 Task: Look for space in Sioux Falls, United States from 2nd June, 2023 to 15th June, 2023 for 2 adults and 1 pet in price range Rs.10000 to Rs.15000. Place can be entire place with 1  bedroom having 1 bed and 1 bathroom. Property type can be house, flat, guest house, hotel. Booking option can be shelf check-in. Required host language is English.
Action: Mouse pressed left at (479, 97)
Screenshot: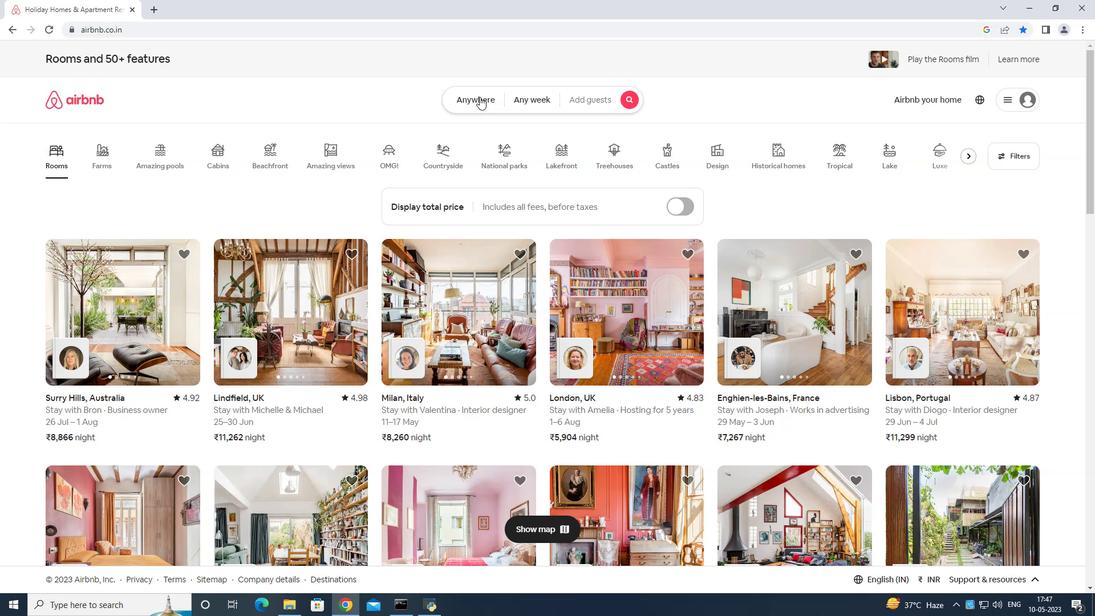 
Action: Mouse moved to (417, 143)
Screenshot: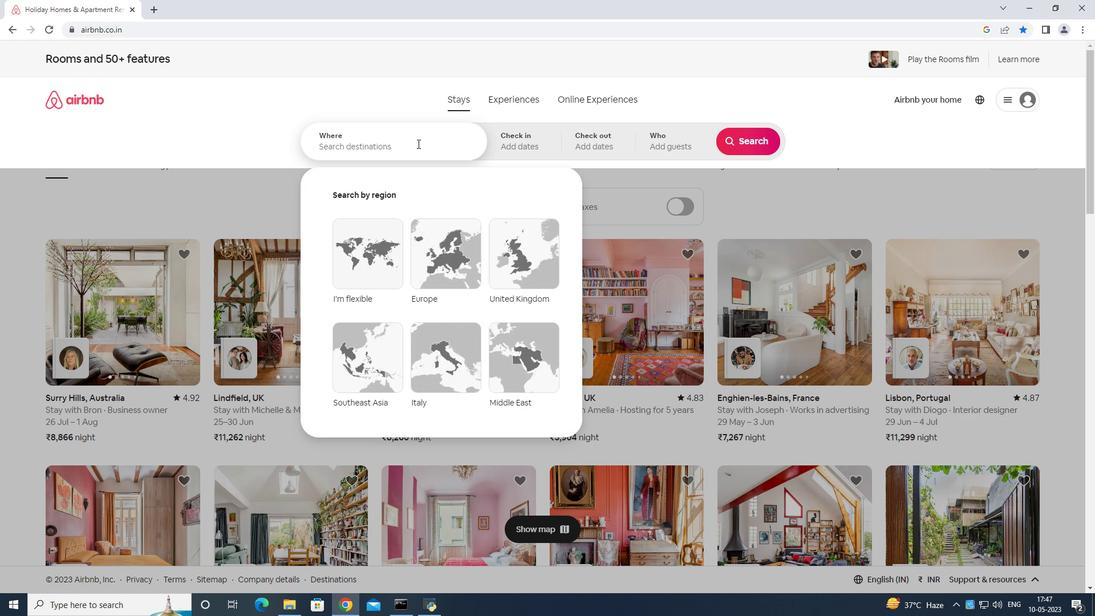 
Action: Mouse pressed left at (417, 143)
Screenshot: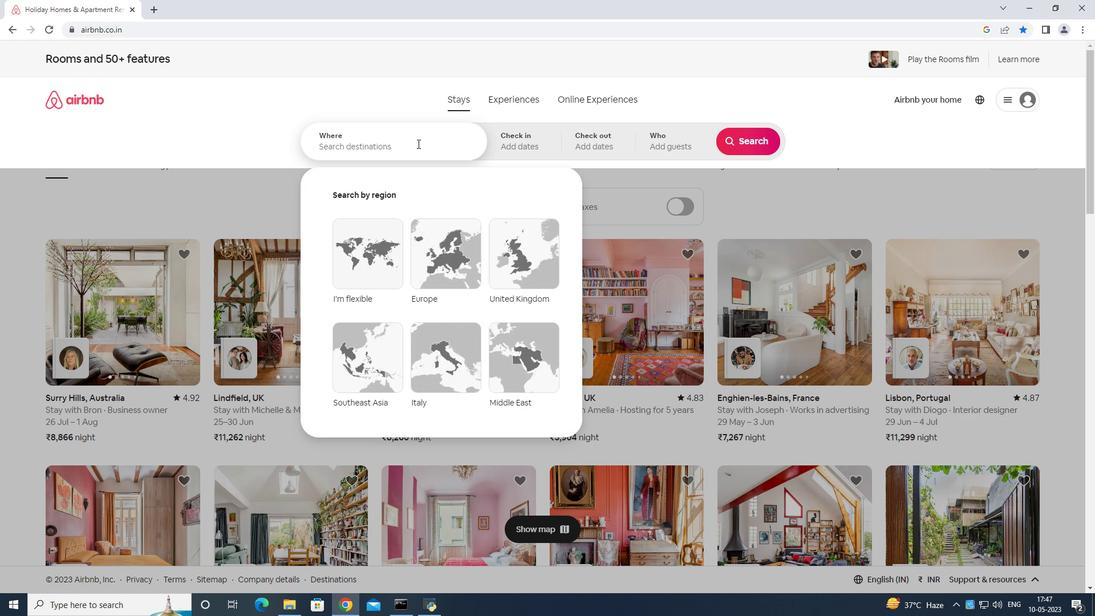
Action: Mouse moved to (420, 139)
Screenshot: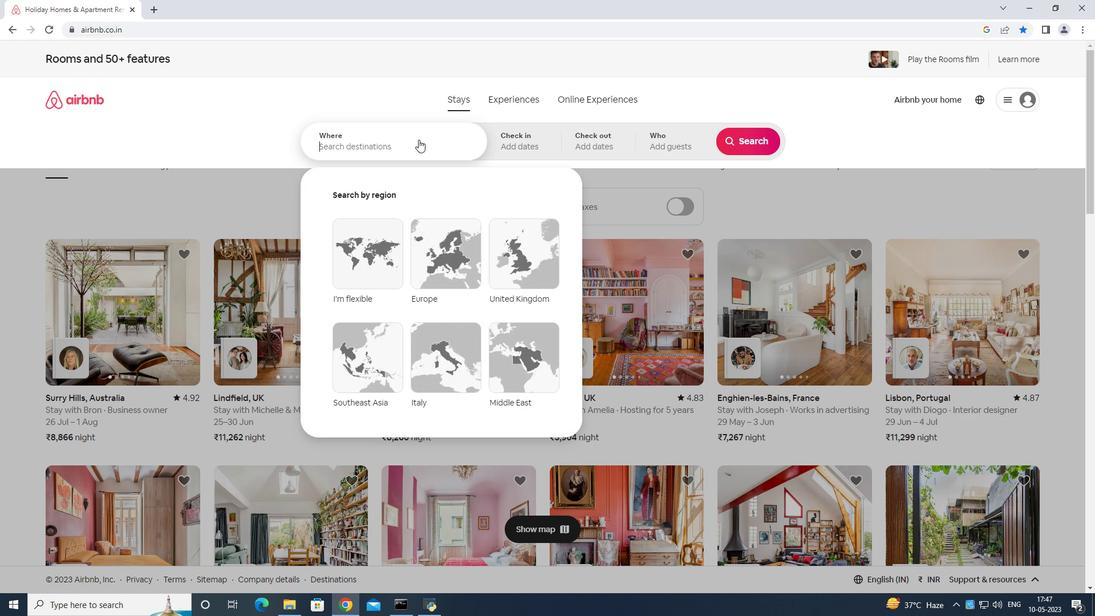 
Action: Key pressed <Key.shift>s<Key.backspace><Key.shift>Sioux<Key.space>falls<Key.space>unitrd<Key.space>states<Key.enter>
Screenshot: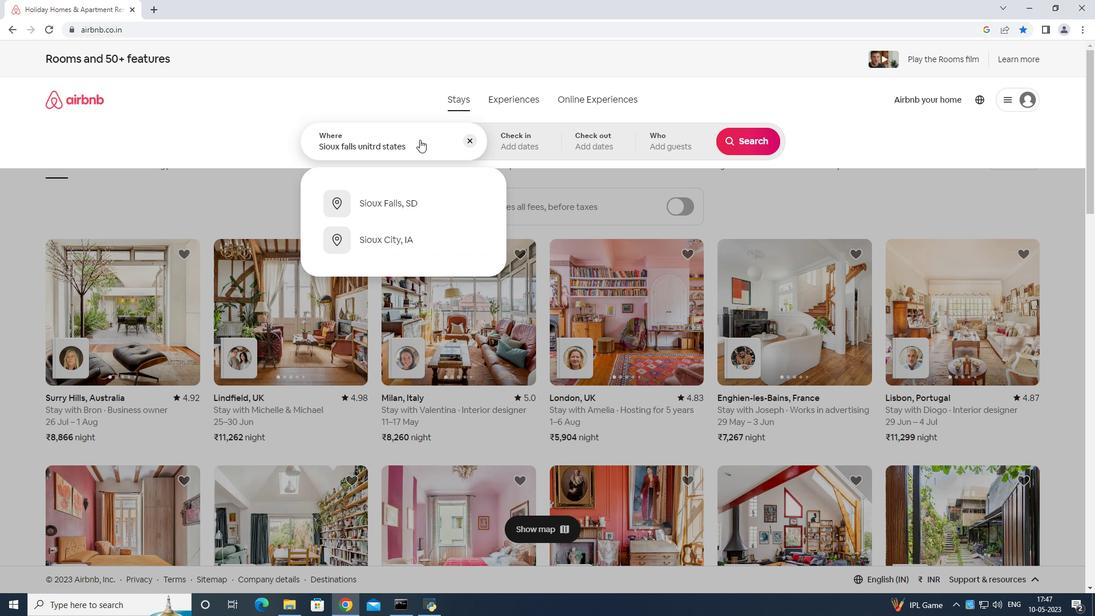 
Action: Mouse moved to (706, 281)
Screenshot: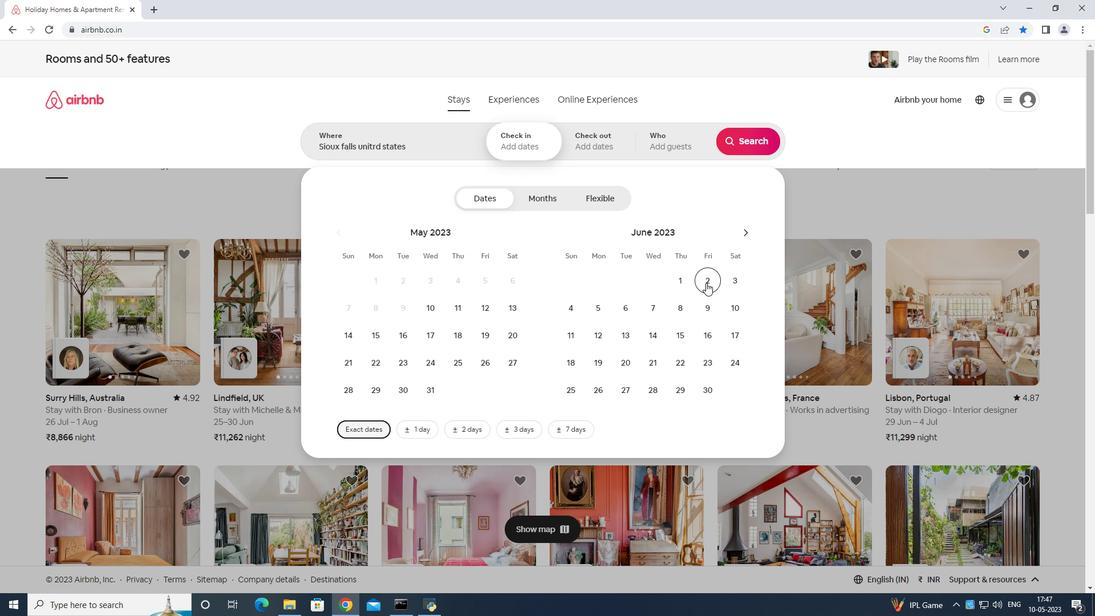 
Action: Mouse pressed left at (706, 281)
Screenshot: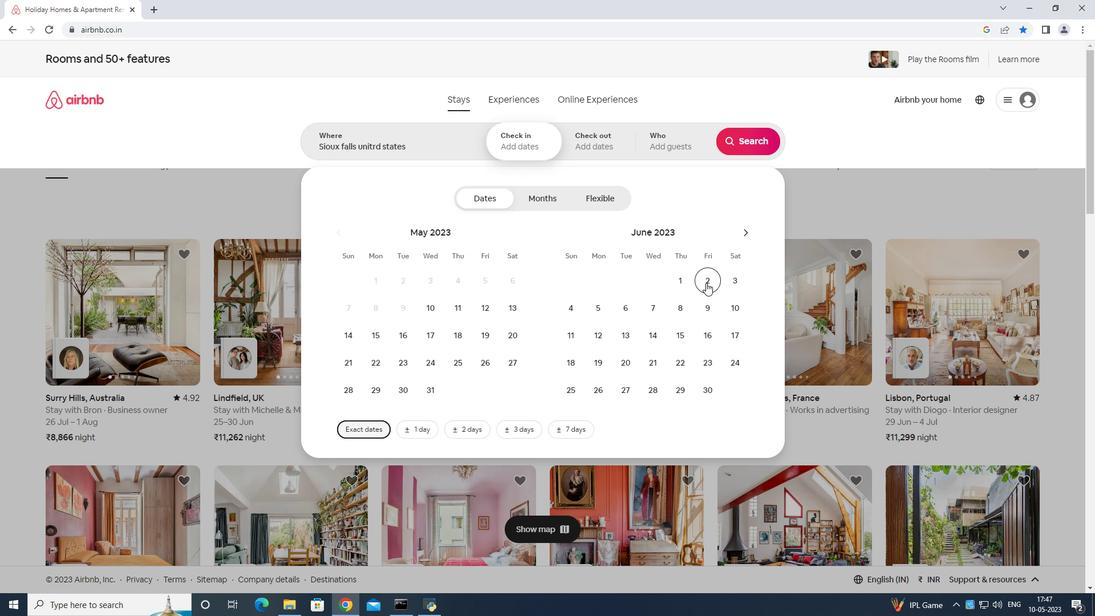 
Action: Mouse moved to (669, 328)
Screenshot: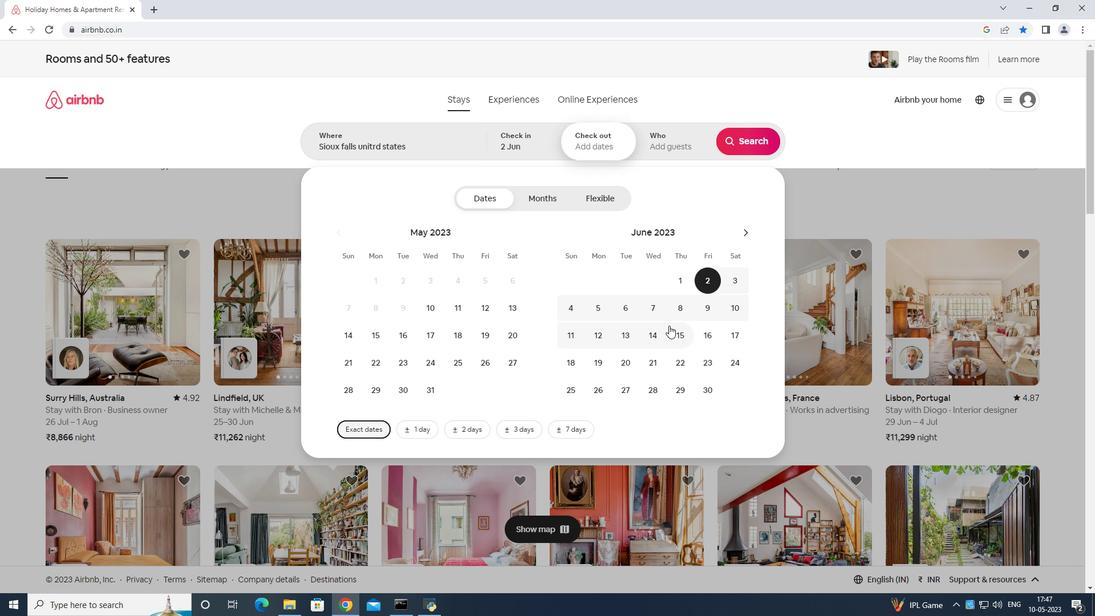 
Action: Mouse pressed left at (669, 328)
Screenshot: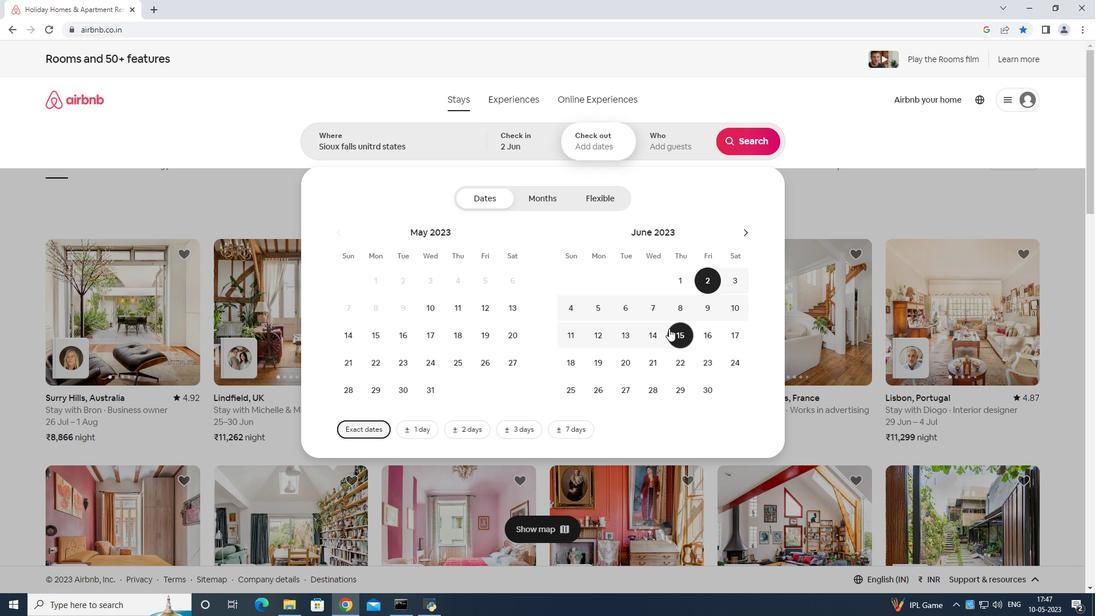 
Action: Mouse moved to (668, 139)
Screenshot: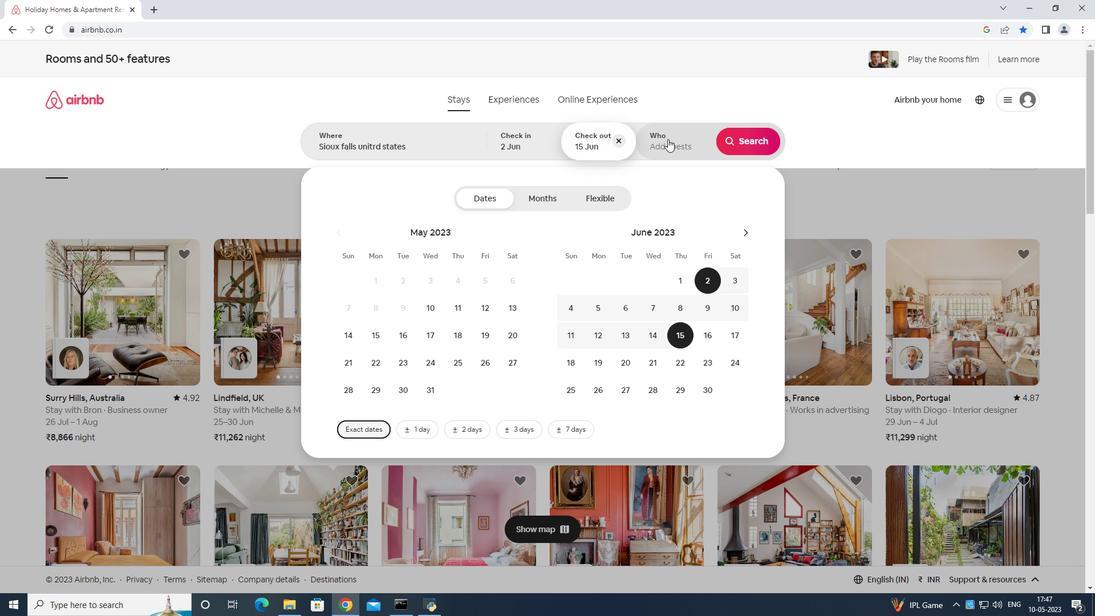
Action: Mouse pressed left at (668, 139)
Screenshot: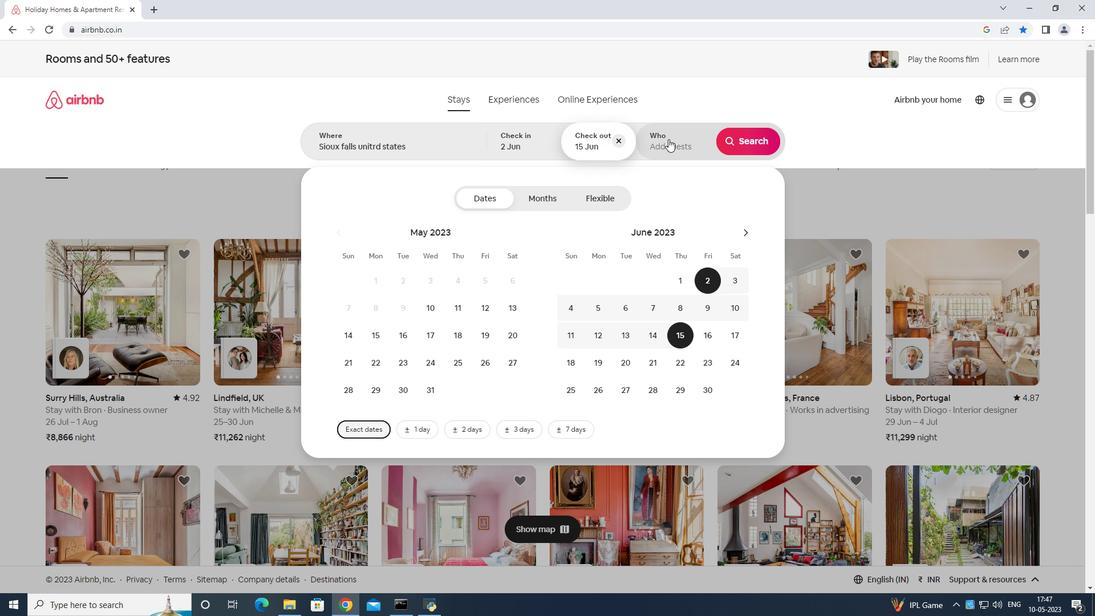 
Action: Mouse moved to (753, 202)
Screenshot: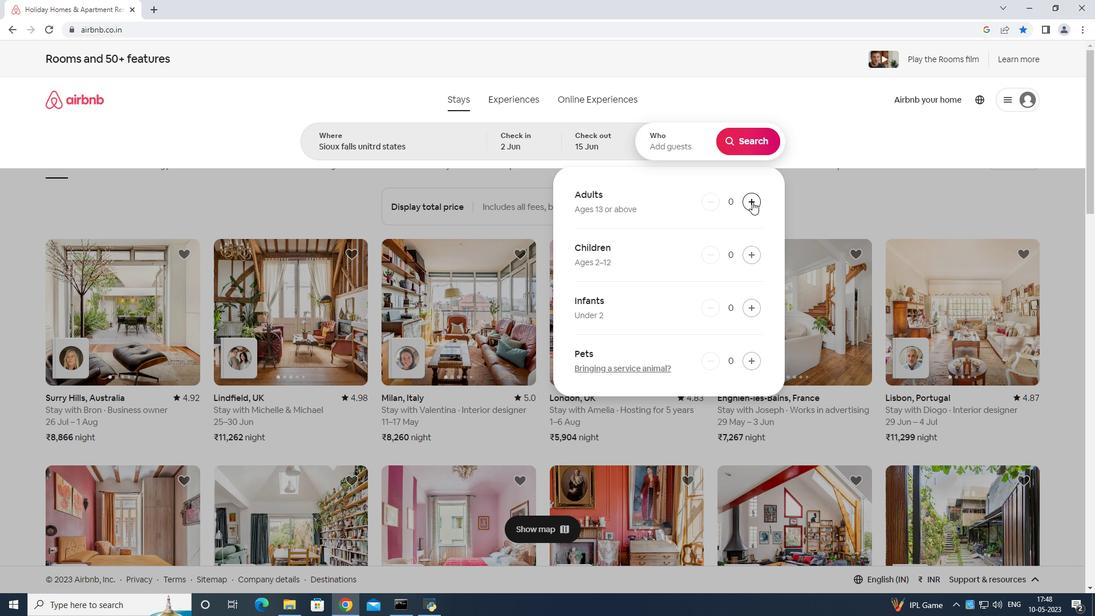 
Action: Mouse pressed left at (753, 202)
Screenshot: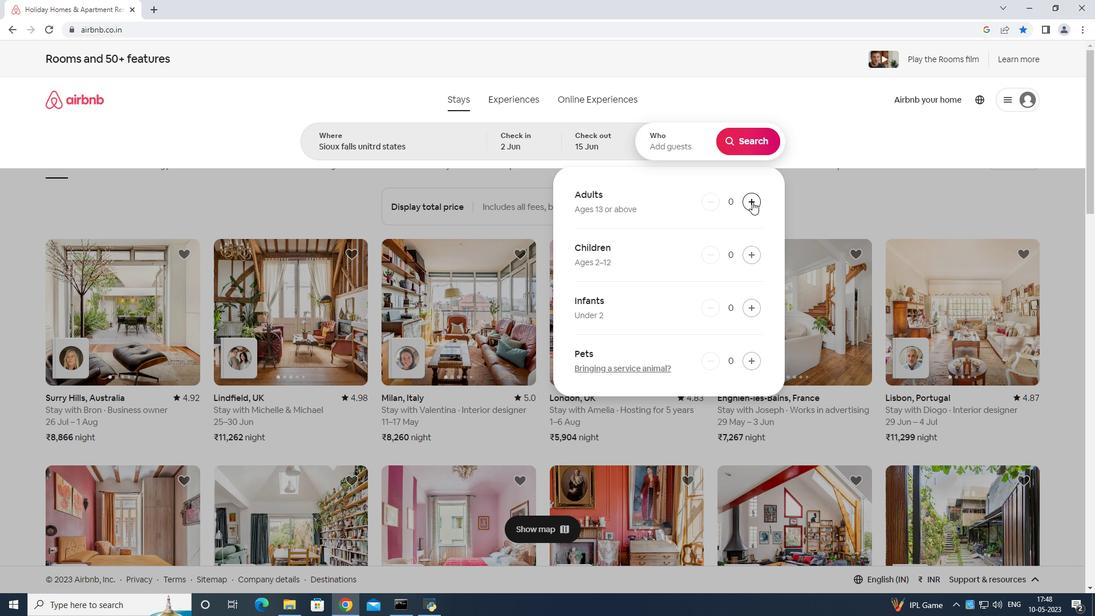 
Action: Mouse moved to (754, 201)
Screenshot: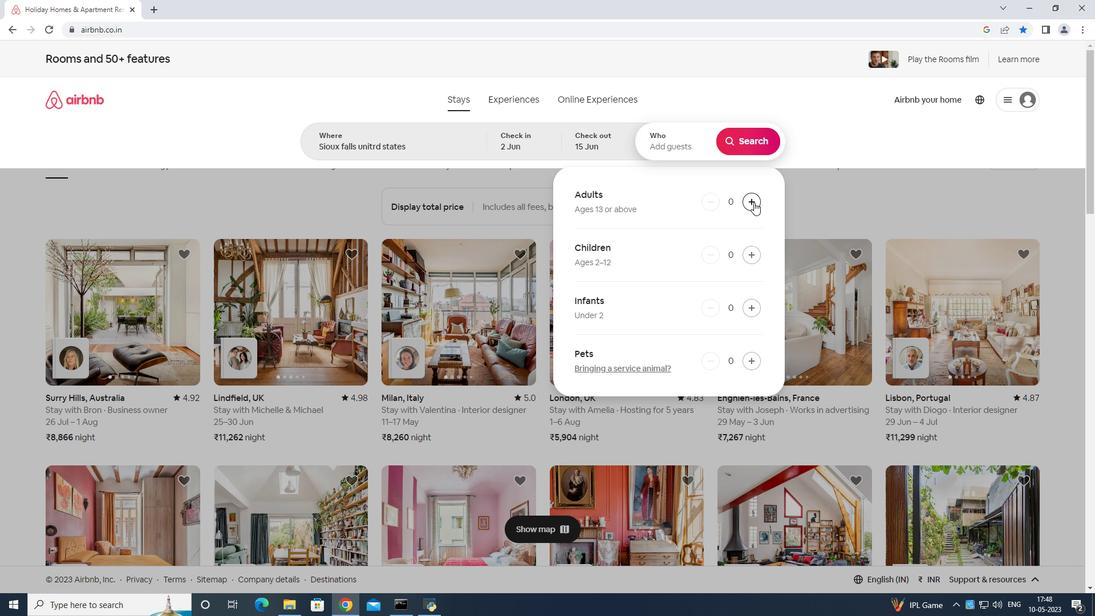 
Action: Mouse pressed left at (754, 201)
Screenshot: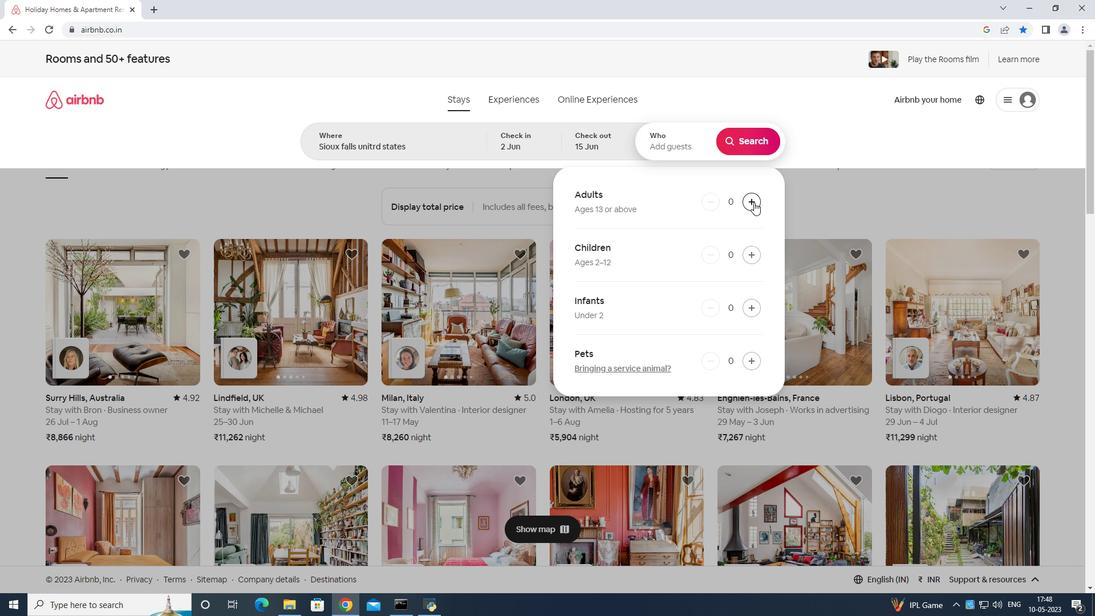 
Action: Mouse moved to (755, 251)
Screenshot: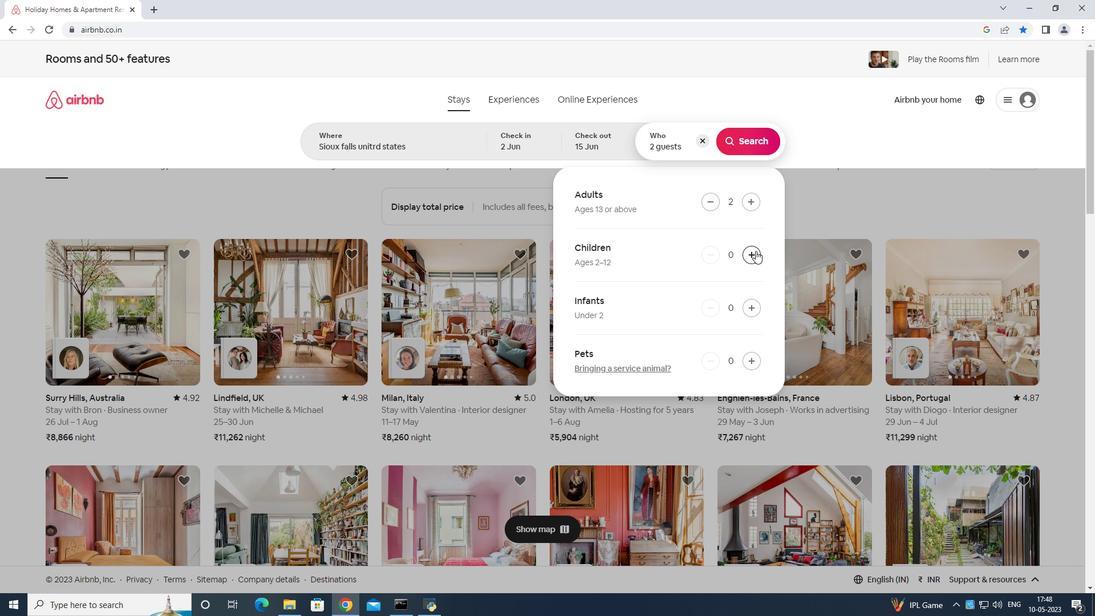 
Action: Mouse pressed left at (755, 251)
Screenshot: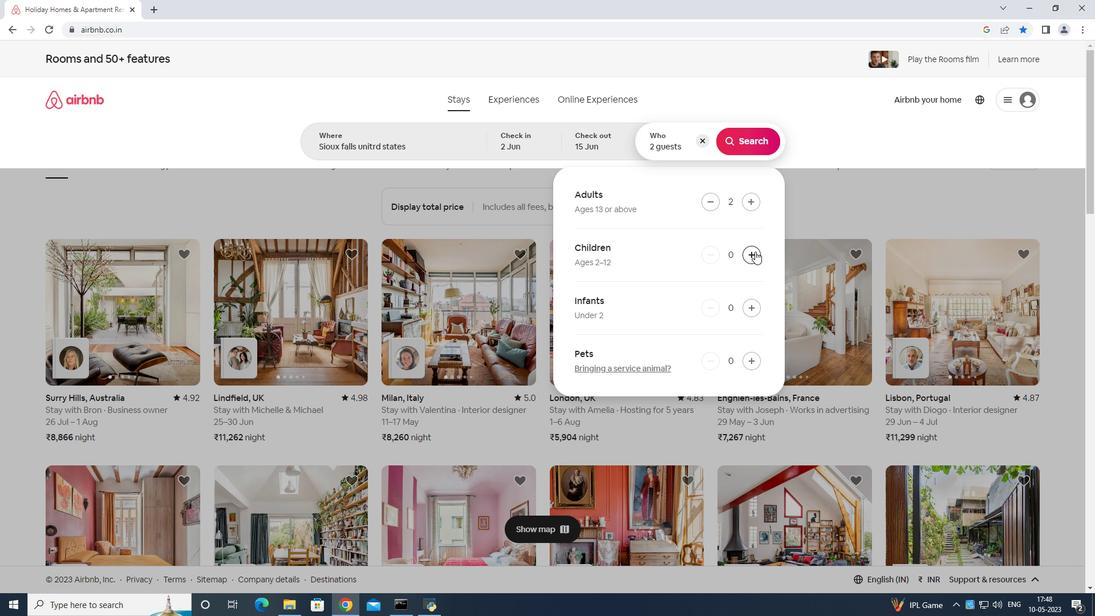 
Action: Mouse moved to (741, 137)
Screenshot: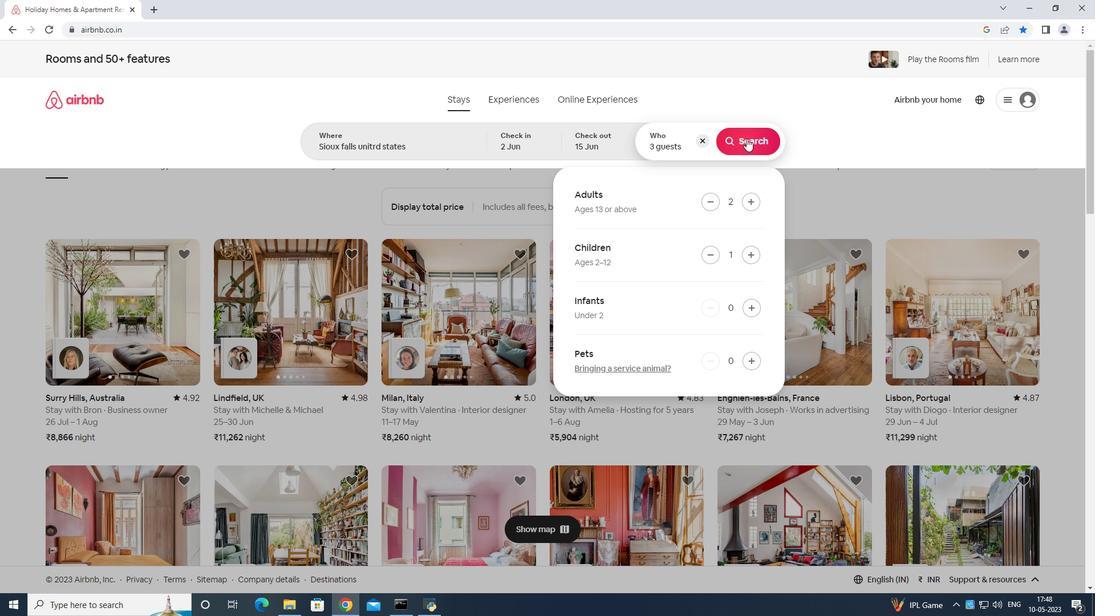 
Action: Mouse pressed left at (741, 137)
Screenshot: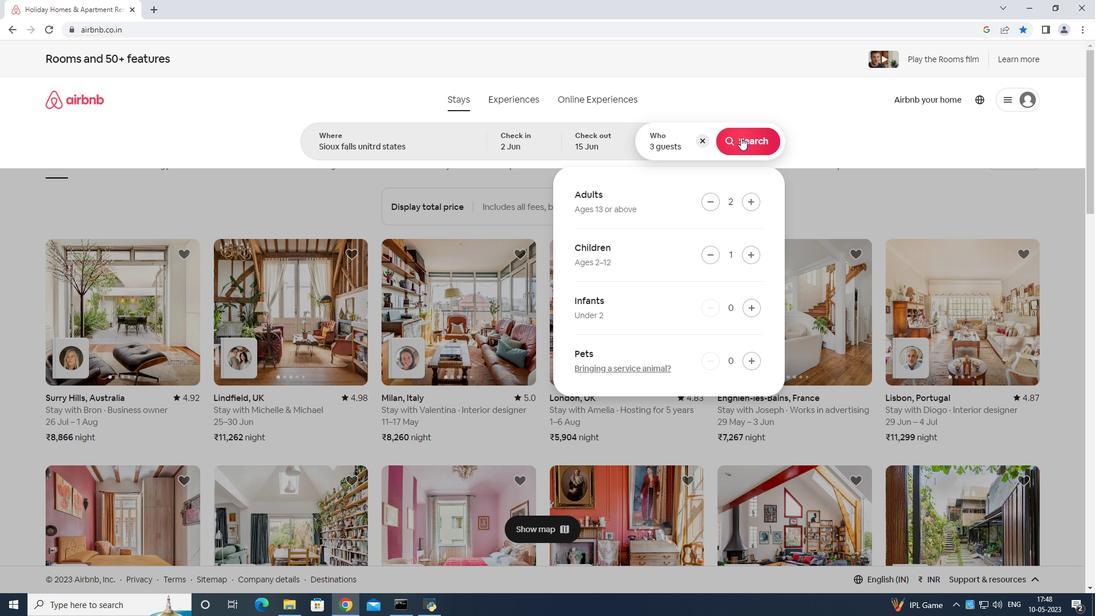 
Action: Mouse moved to (1055, 100)
Screenshot: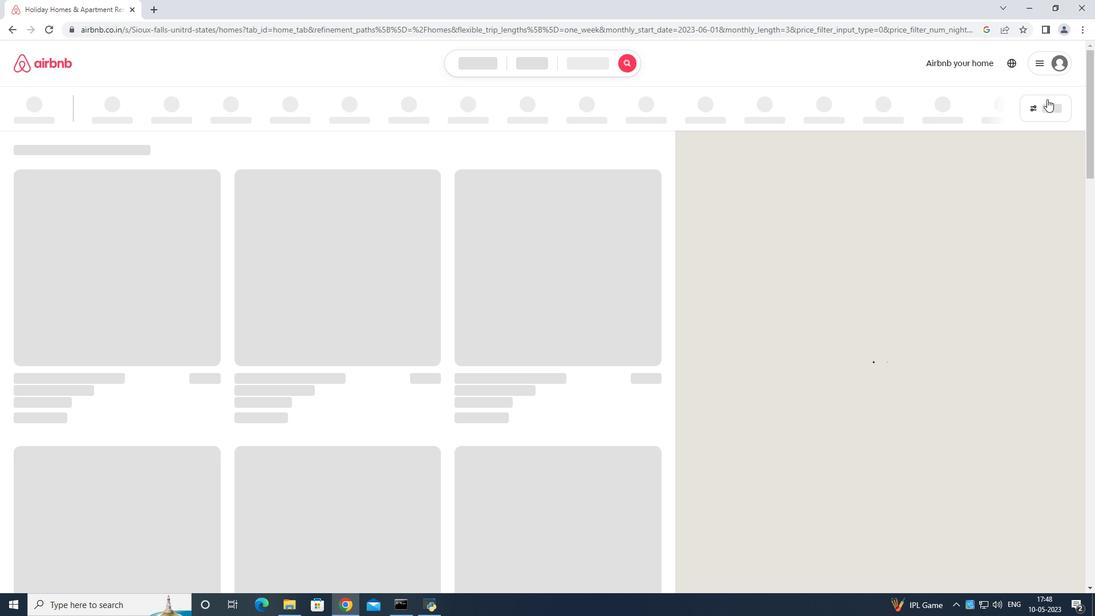 
Action: Mouse pressed left at (1055, 100)
Screenshot: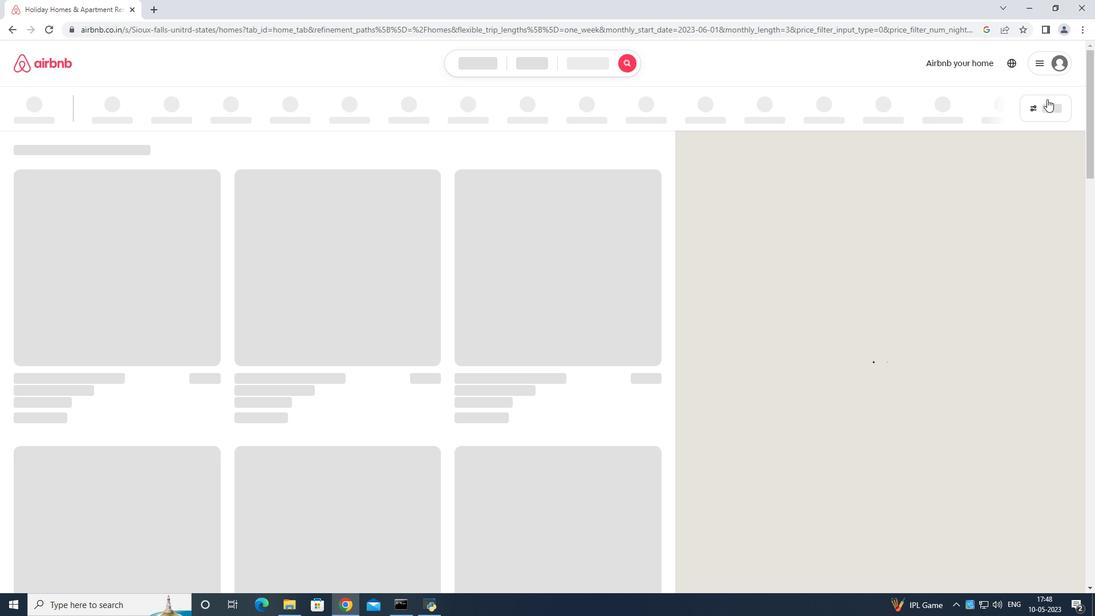 
Action: Mouse moved to (481, 379)
Screenshot: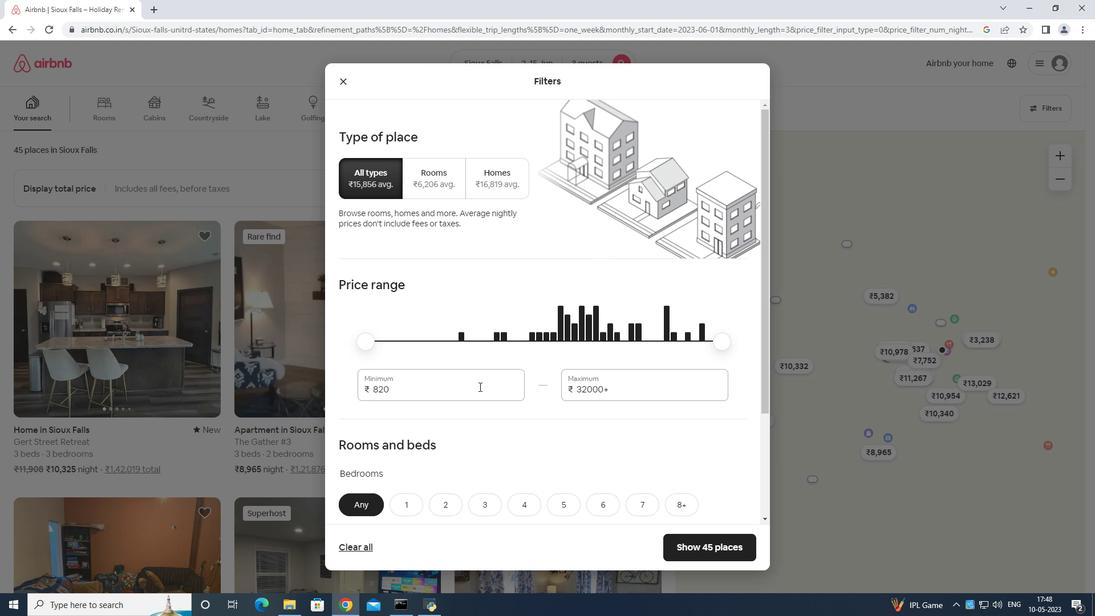 
Action: Mouse pressed left at (481, 379)
Screenshot: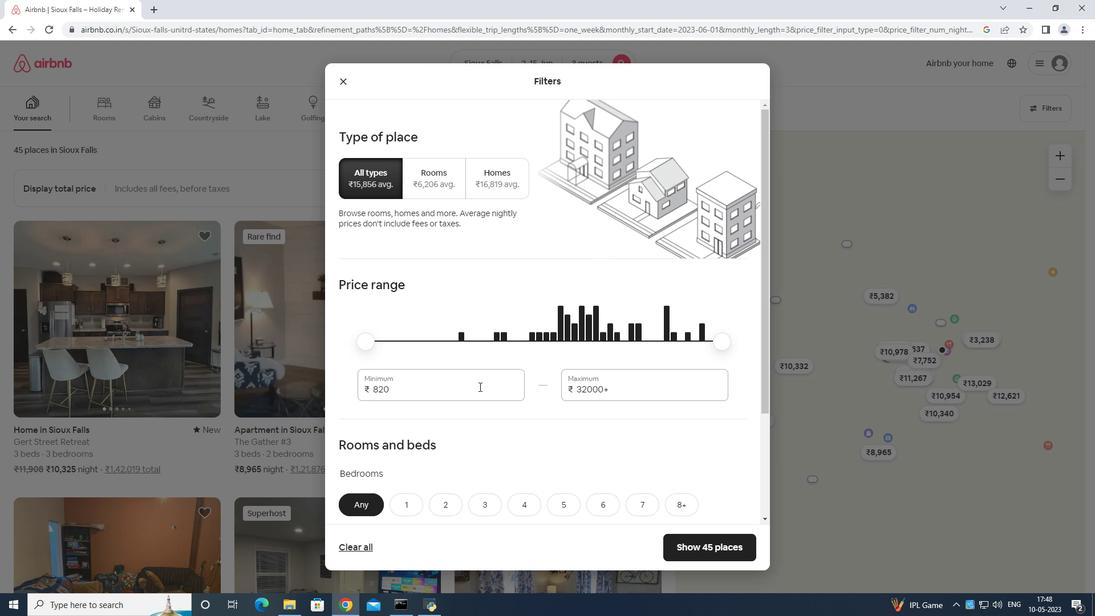 
Action: Mouse moved to (504, 384)
Screenshot: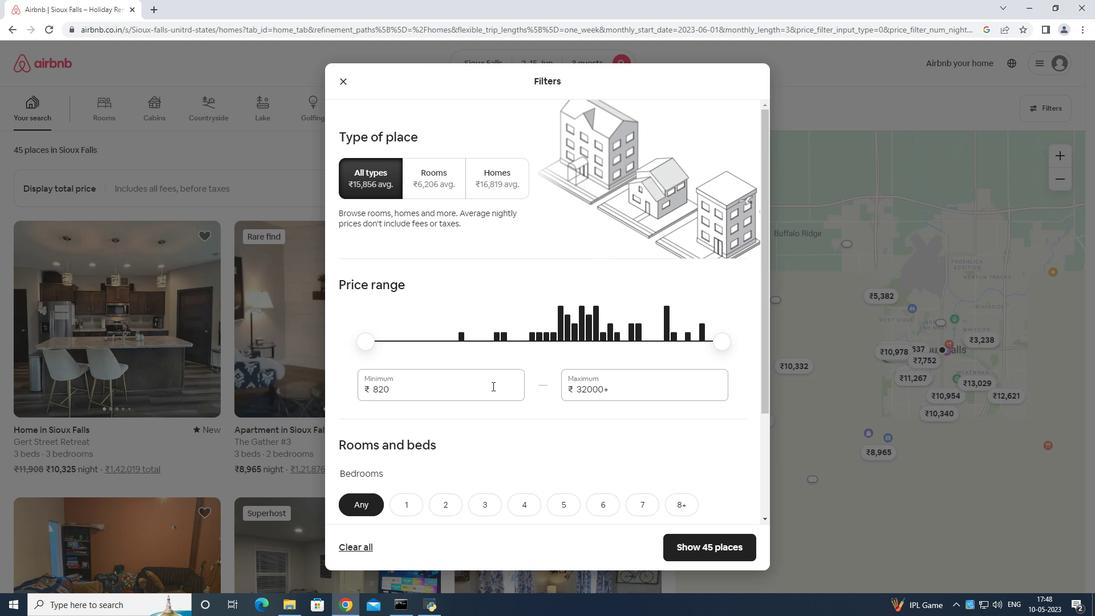 
Action: Key pressed <Key.backspace><Key.backspace><Key.backspace><Key.backspace><Key.backspace>10000
Screenshot: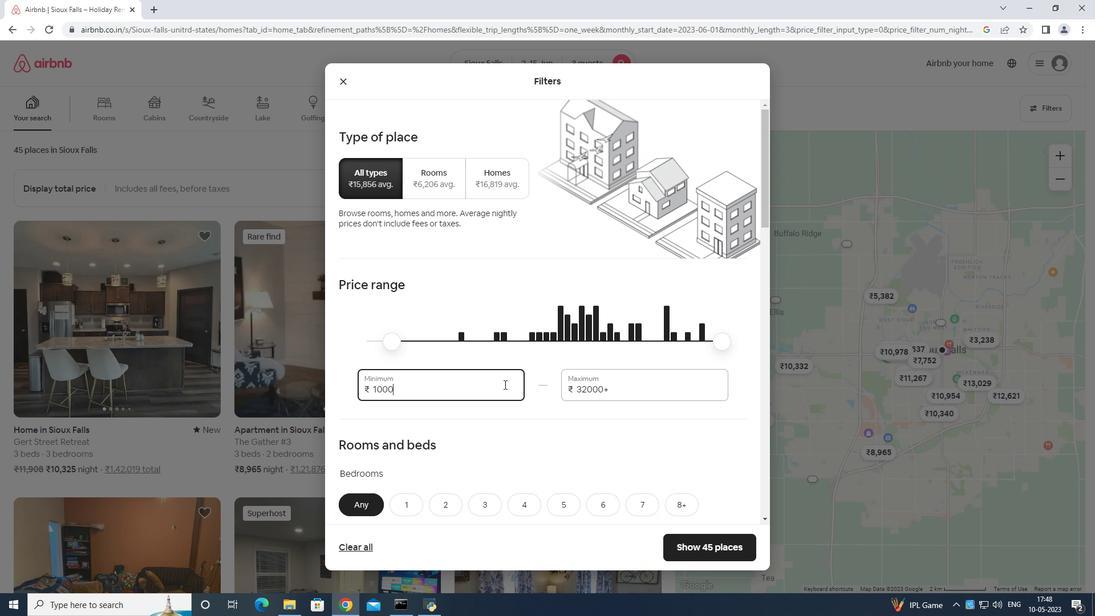 
Action: Mouse moved to (666, 375)
Screenshot: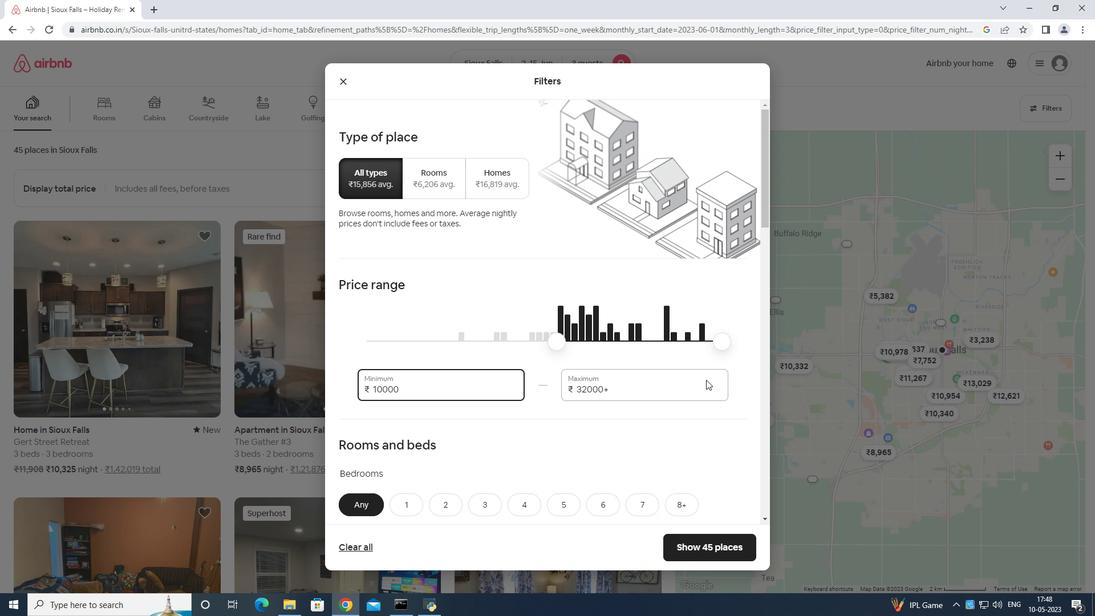 
Action: Mouse pressed left at (666, 375)
Screenshot: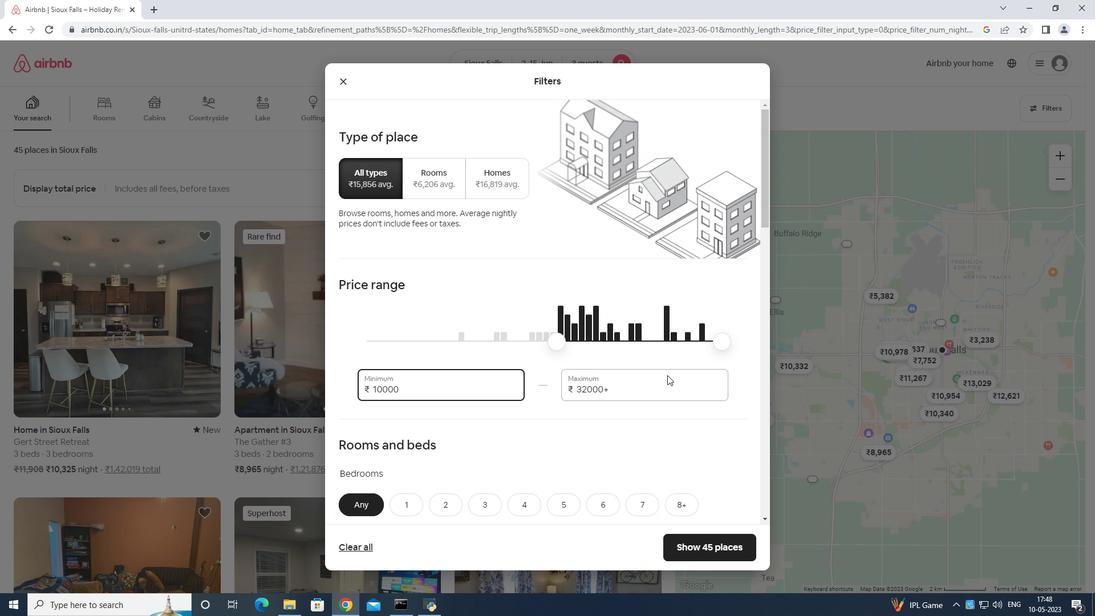 
Action: Mouse moved to (668, 378)
Screenshot: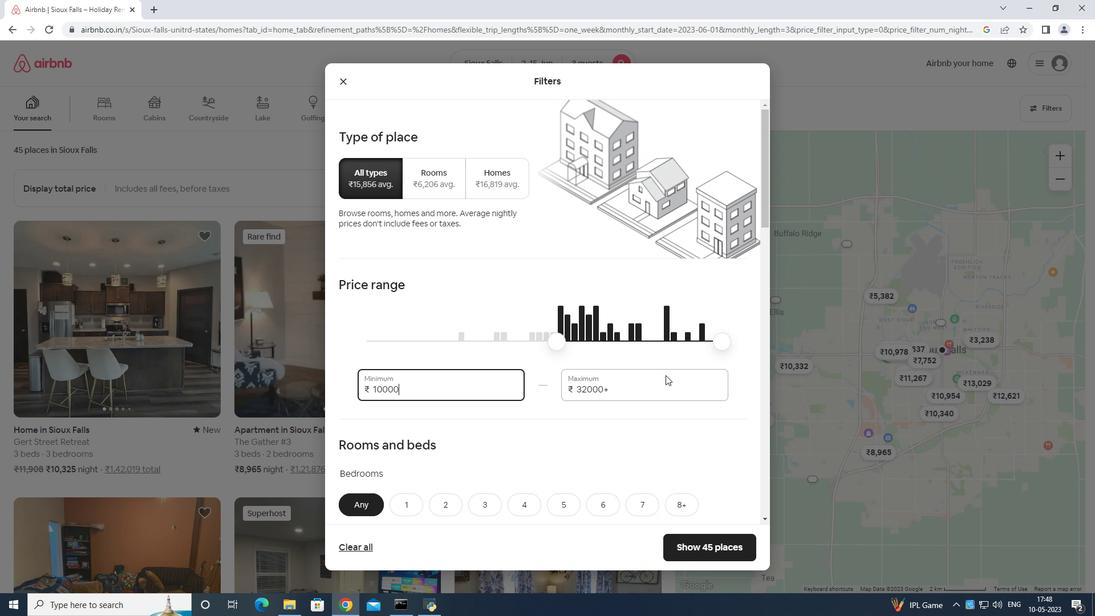 
Action: Key pressed <Key.backspace><Key.backspace><Key.backspace><Key.backspace><Key.backspace><Key.backspace><Key.backspace><Key.backspace><Key.backspace>15000
Screenshot: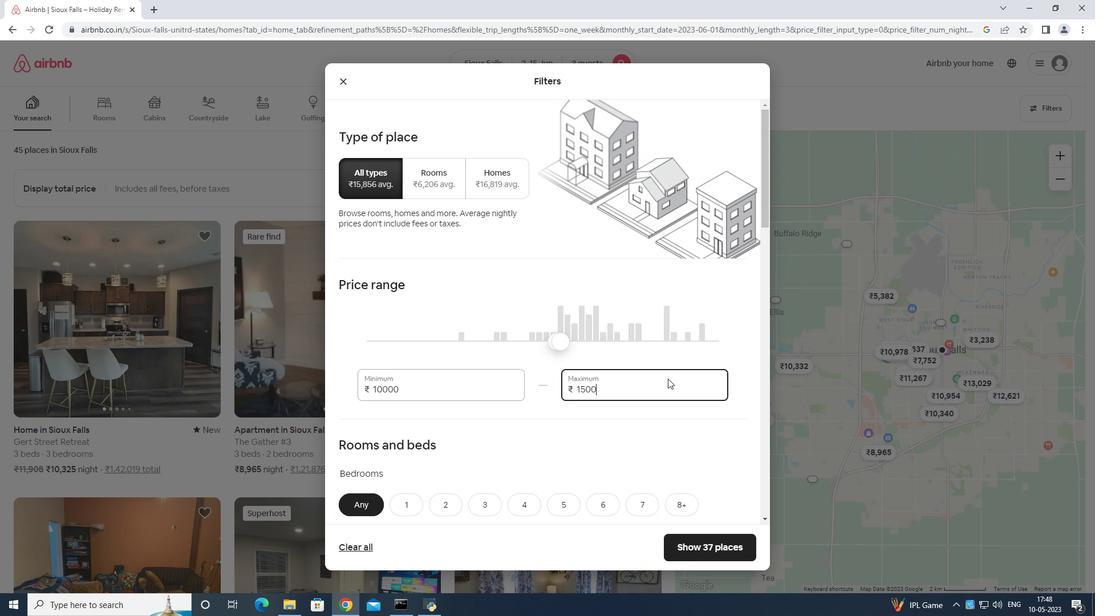 
Action: Mouse moved to (668, 378)
Screenshot: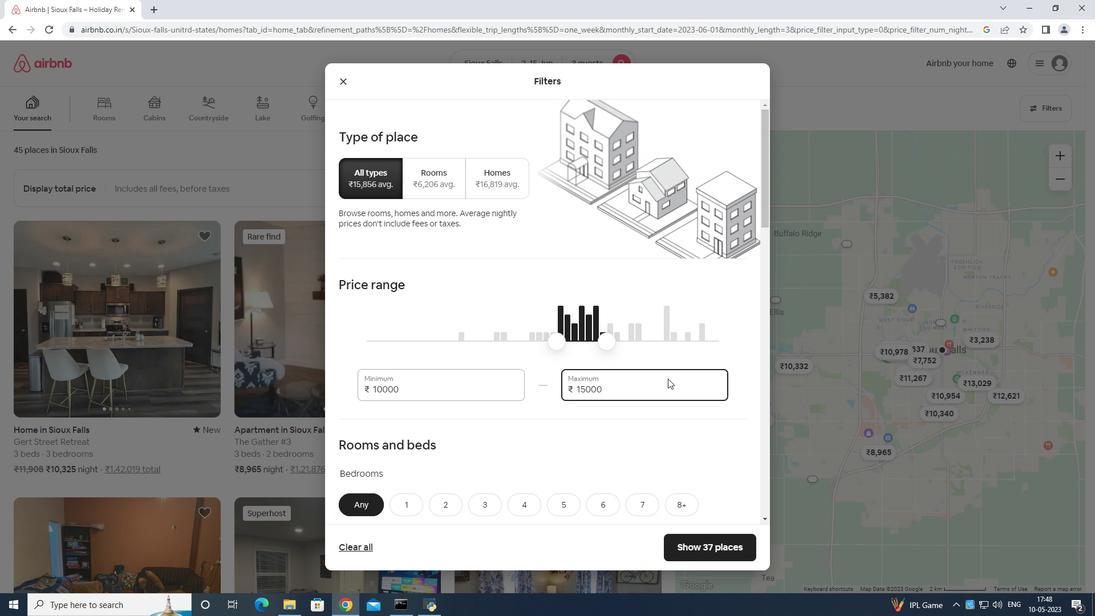 
Action: Mouse scrolled (668, 378) with delta (0, 0)
Screenshot: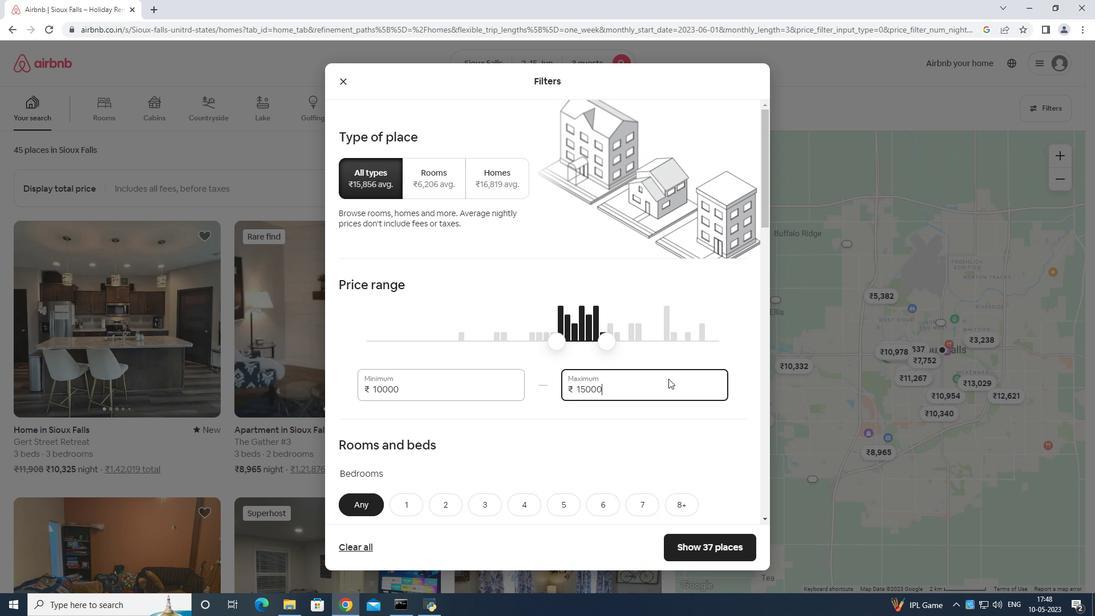 
Action: Mouse scrolled (668, 378) with delta (0, 0)
Screenshot: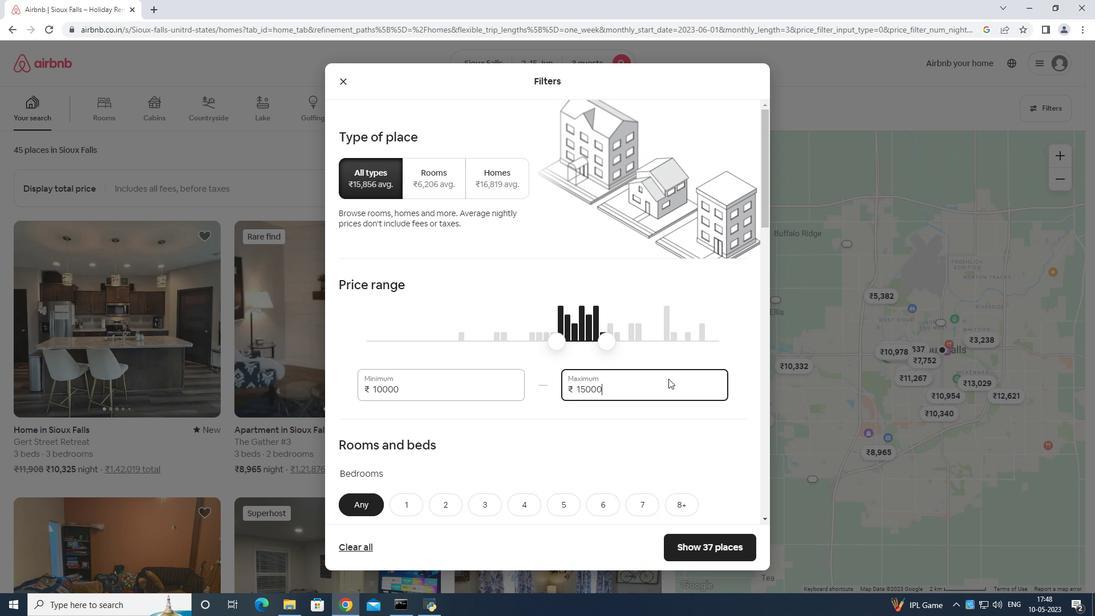 
Action: Mouse moved to (404, 389)
Screenshot: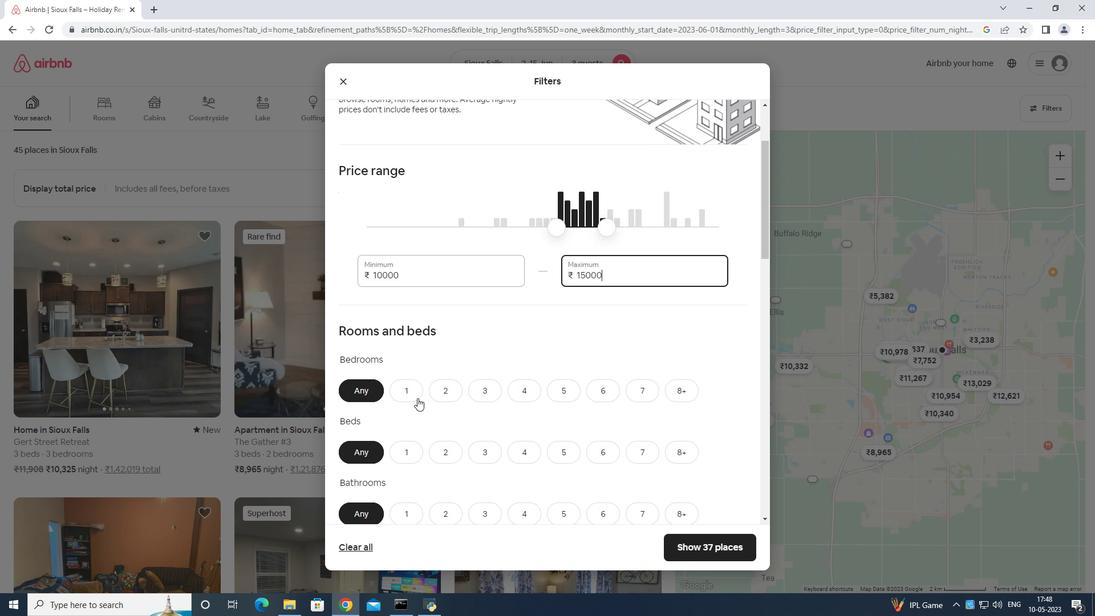 
Action: Mouse pressed left at (404, 389)
Screenshot: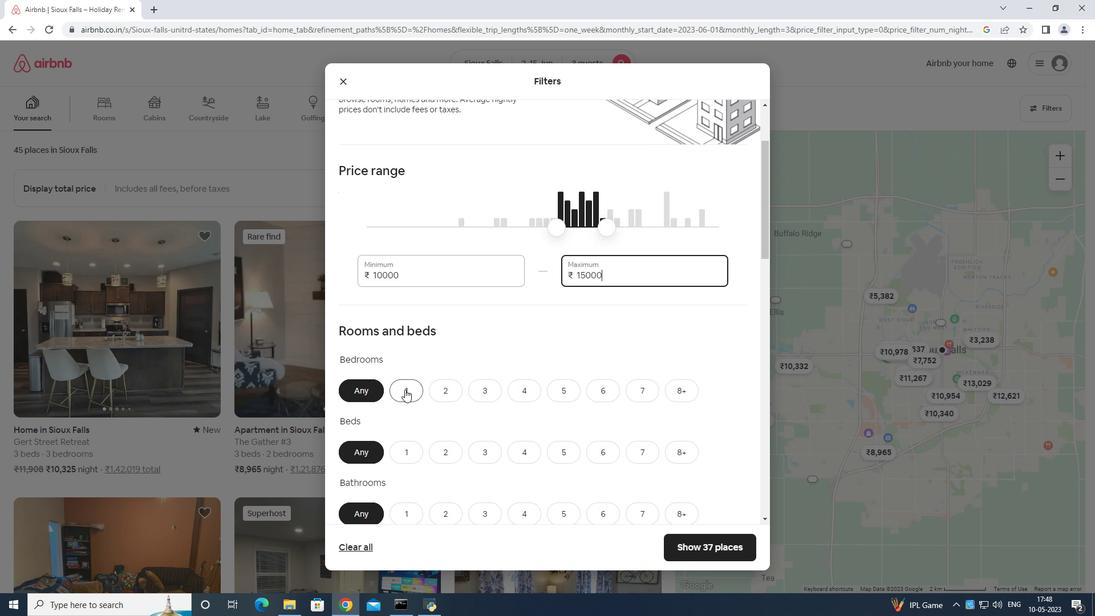 
Action: Mouse moved to (399, 376)
Screenshot: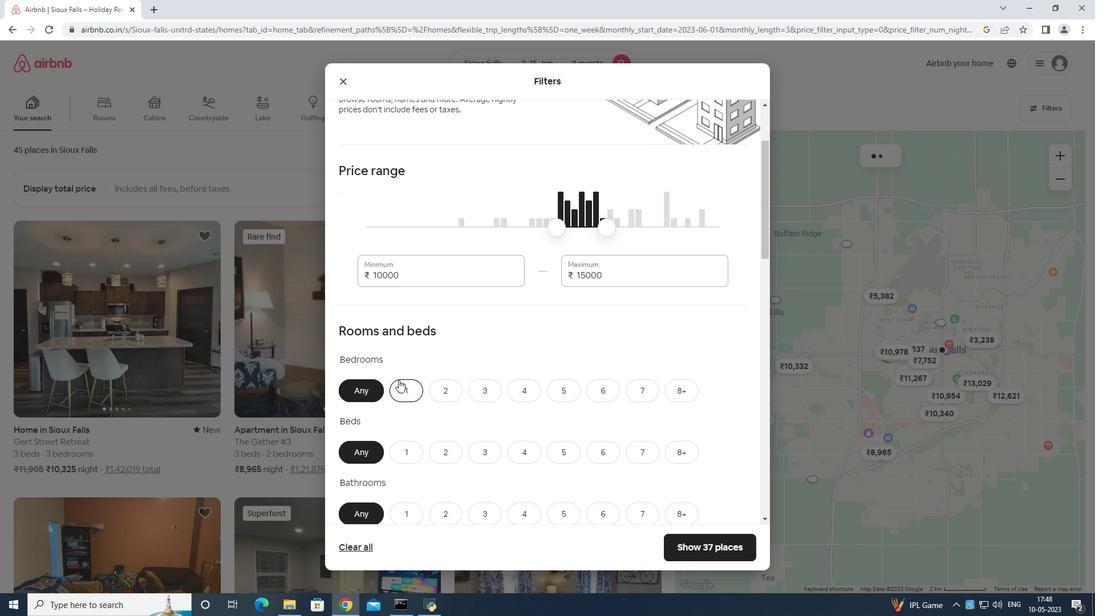 
Action: Mouse scrolled (399, 376) with delta (0, 0)
Screenshot: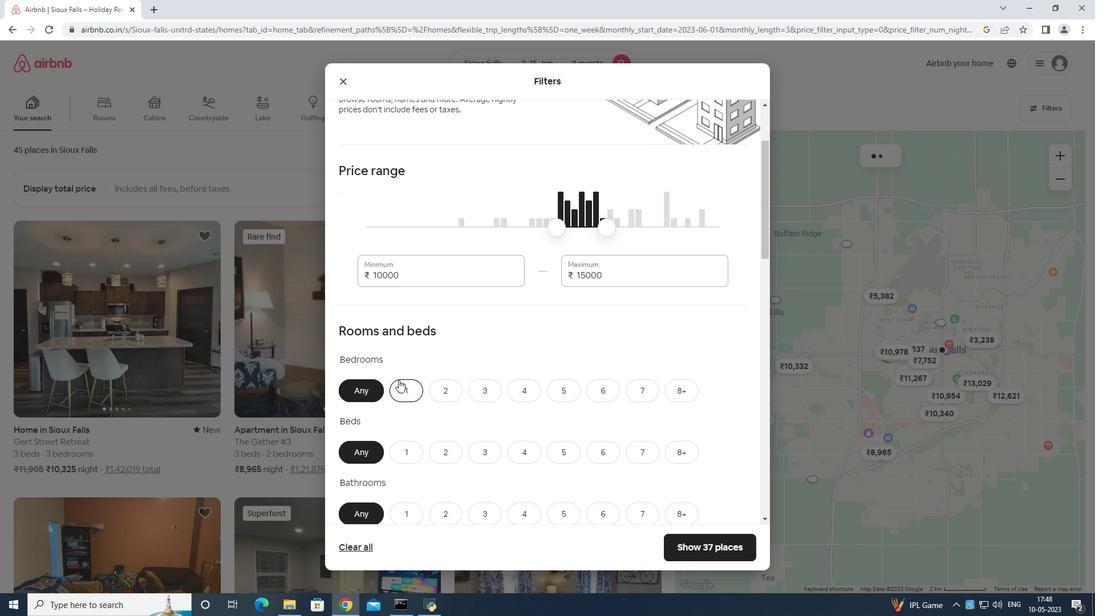 
Action: Mouse moved to (419, 373)
Screenshot: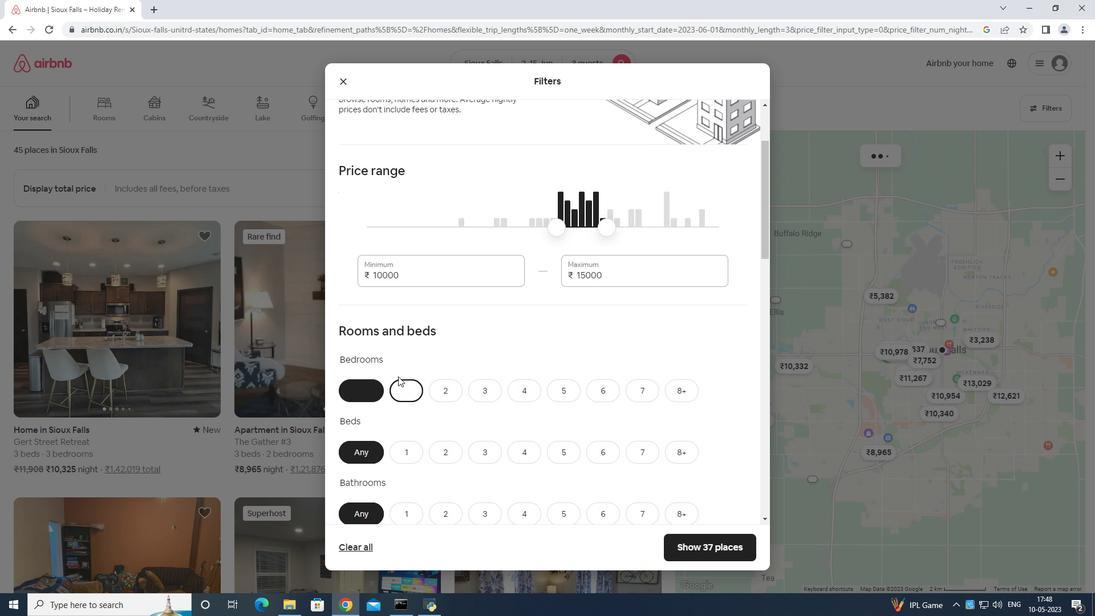 
Action: Mouse scrolled (419, 372) with delta (0, 0)
Screenshot: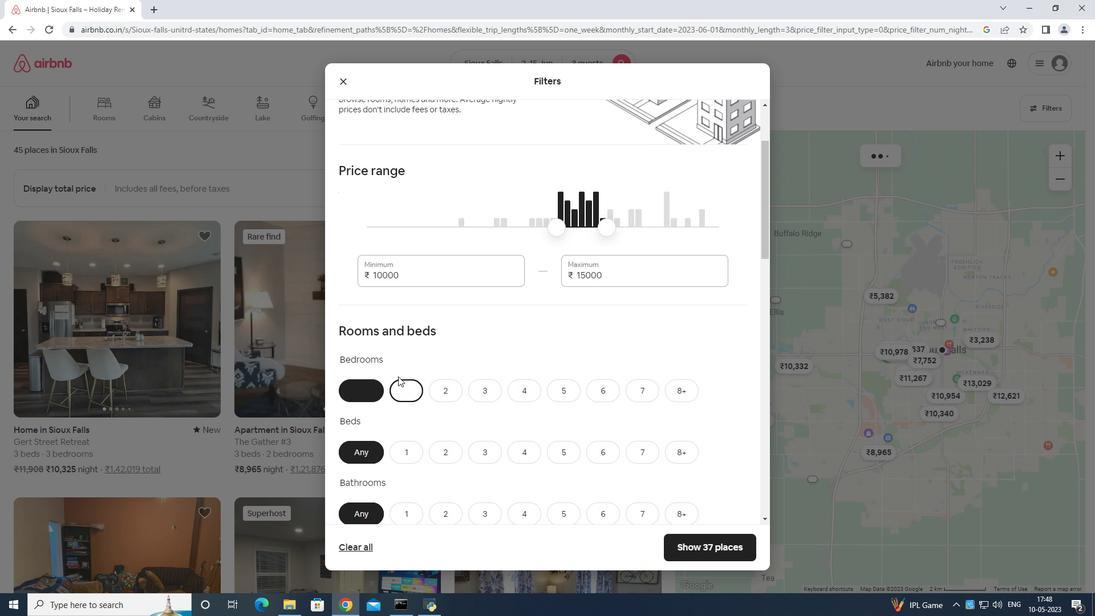 
Action: Mouse moved to (426, 368)
Screenshot: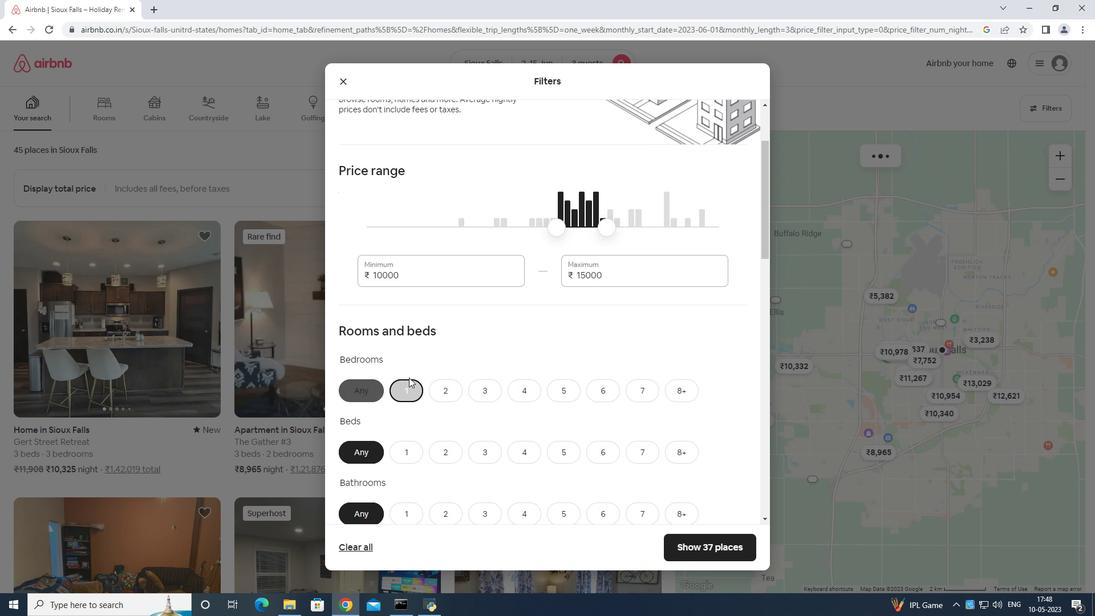 
Action: Mouse scrolled (426, 367) with delta (0, 0)
Screenshot: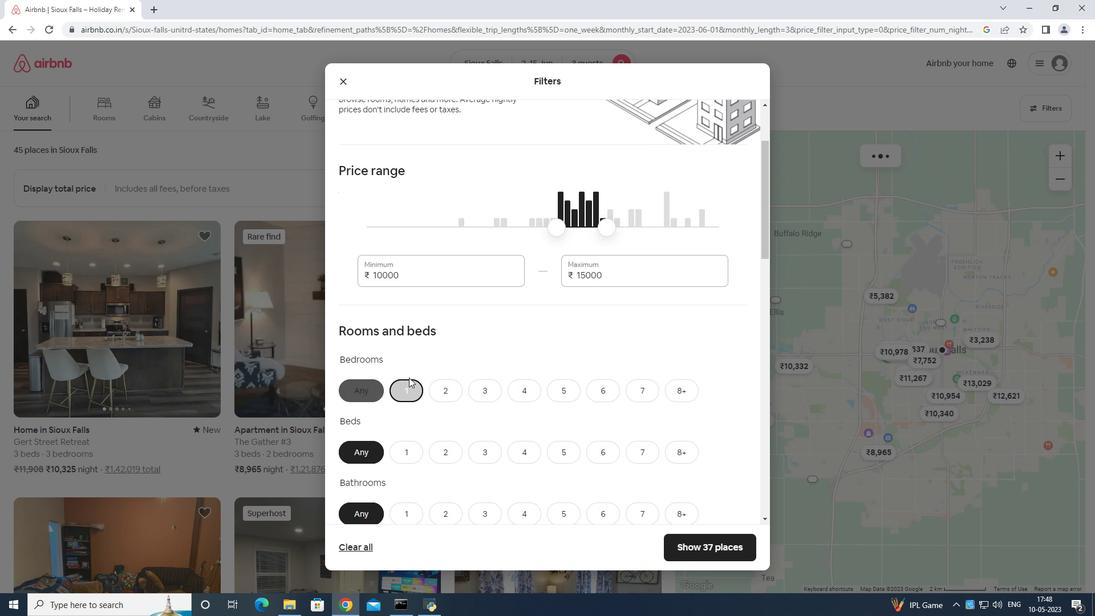
Action: Mouse moved to (416, 274)
Screenshot: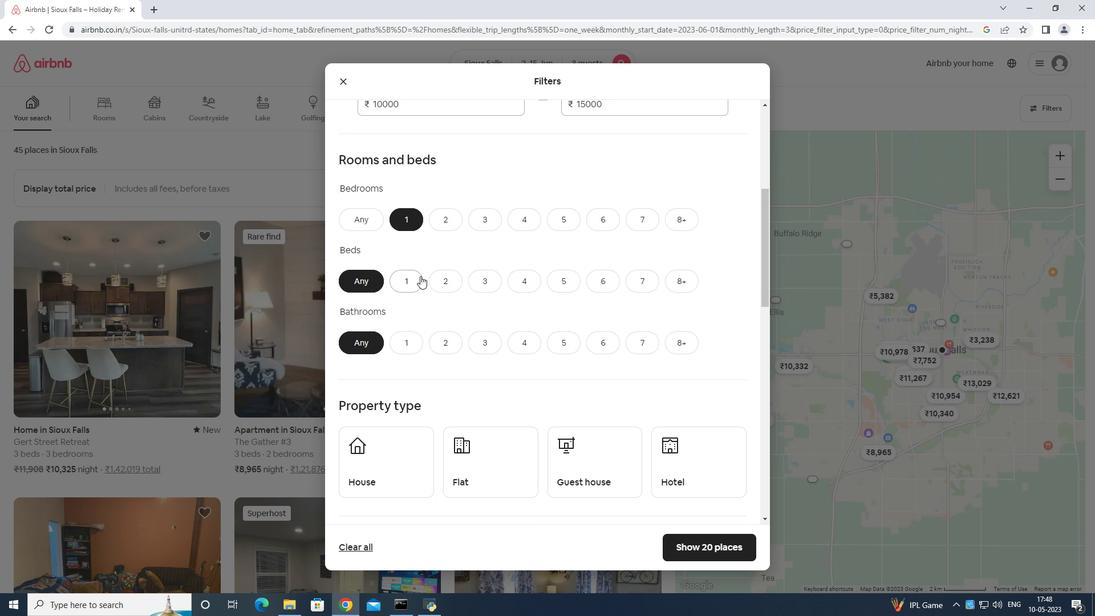 
Action: Mouse pressed left at (416, 274)
Screenshot: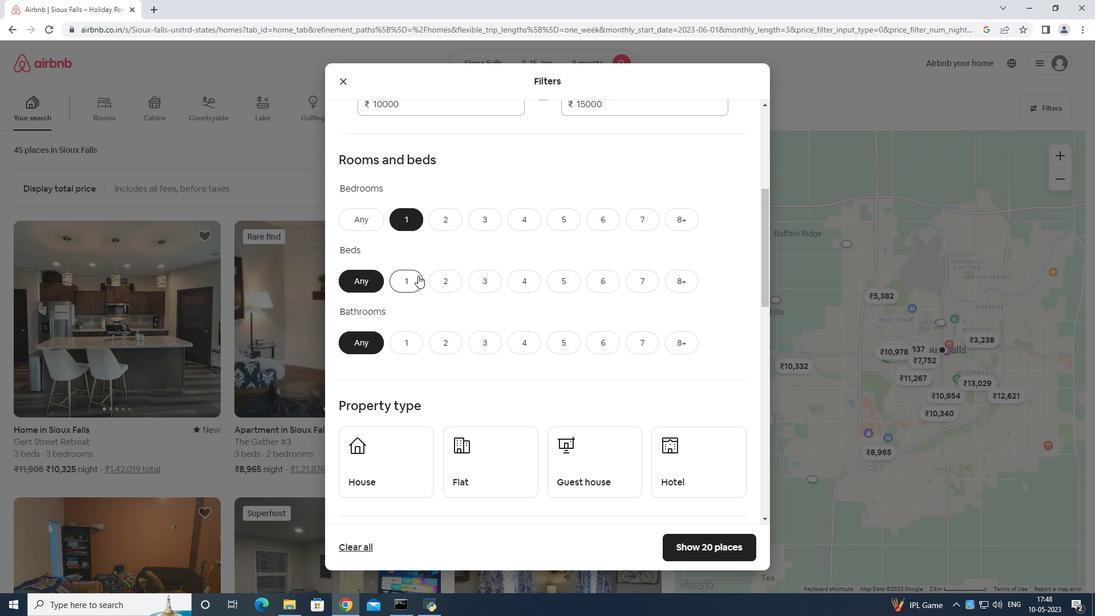 
Action: Mouse moved to (401, 343)
Screenshot: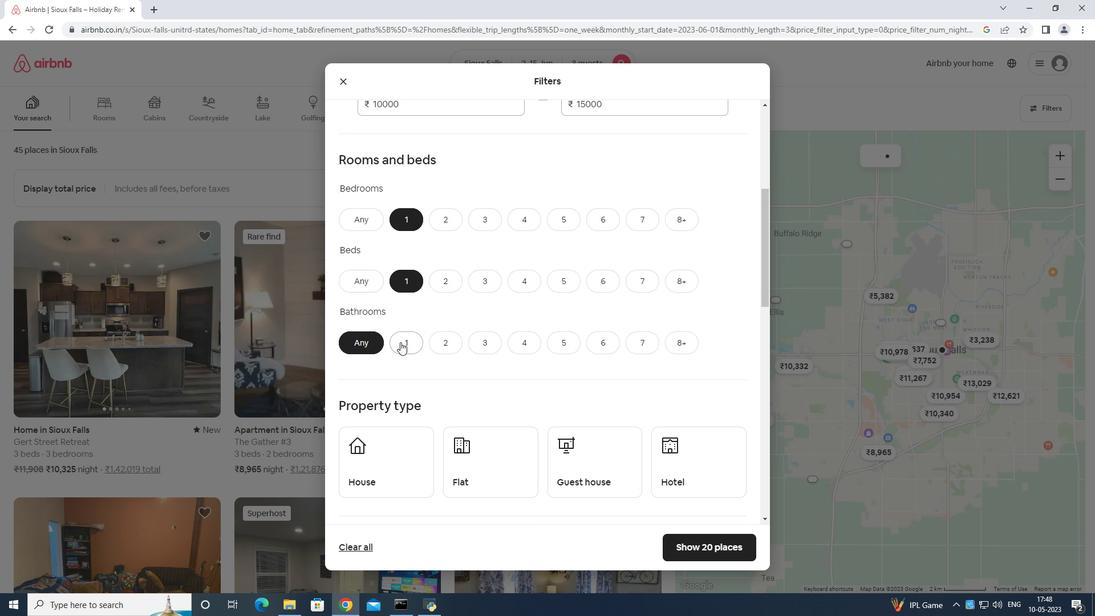 
Action: Mouse pressed left at (401, 343)
Screenshot: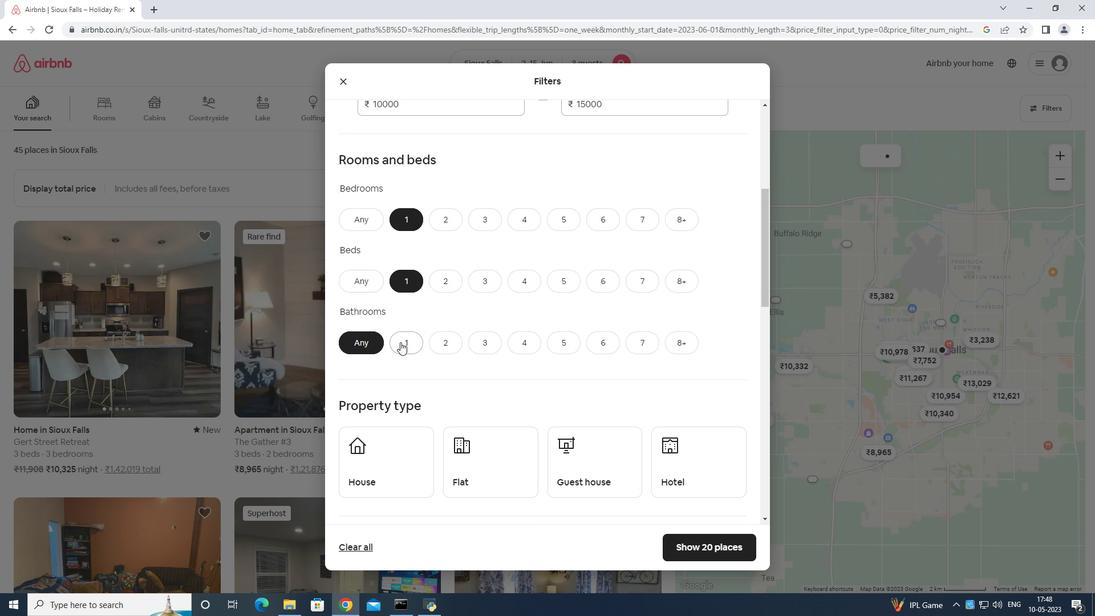 
Action: Mouse moved to (389, 460)
Screenshot: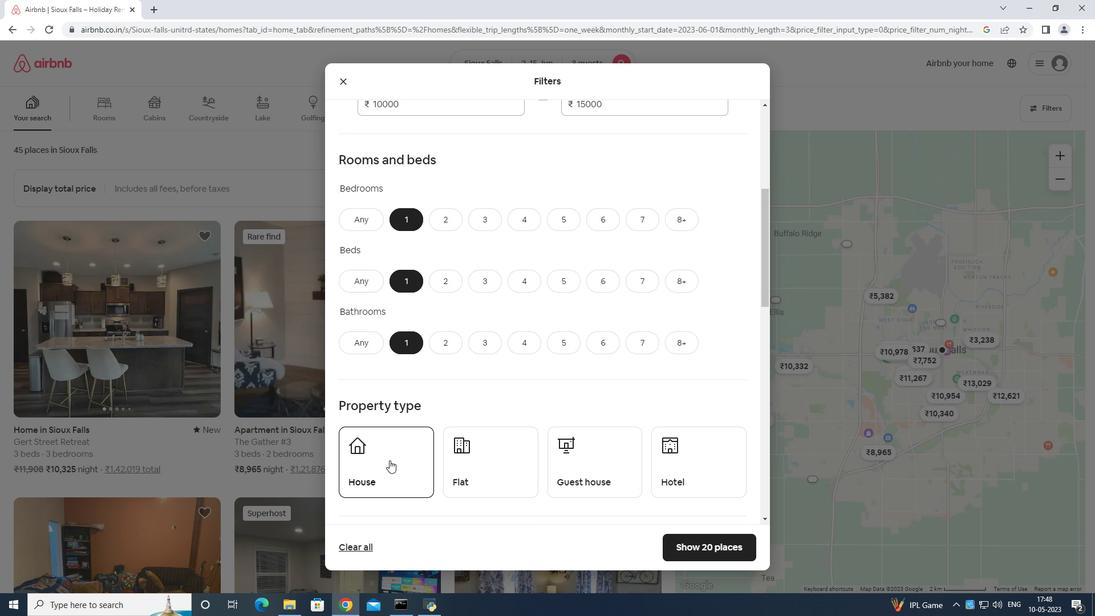 
Action: Mouse pressed left at (389, 460)
Screenshot: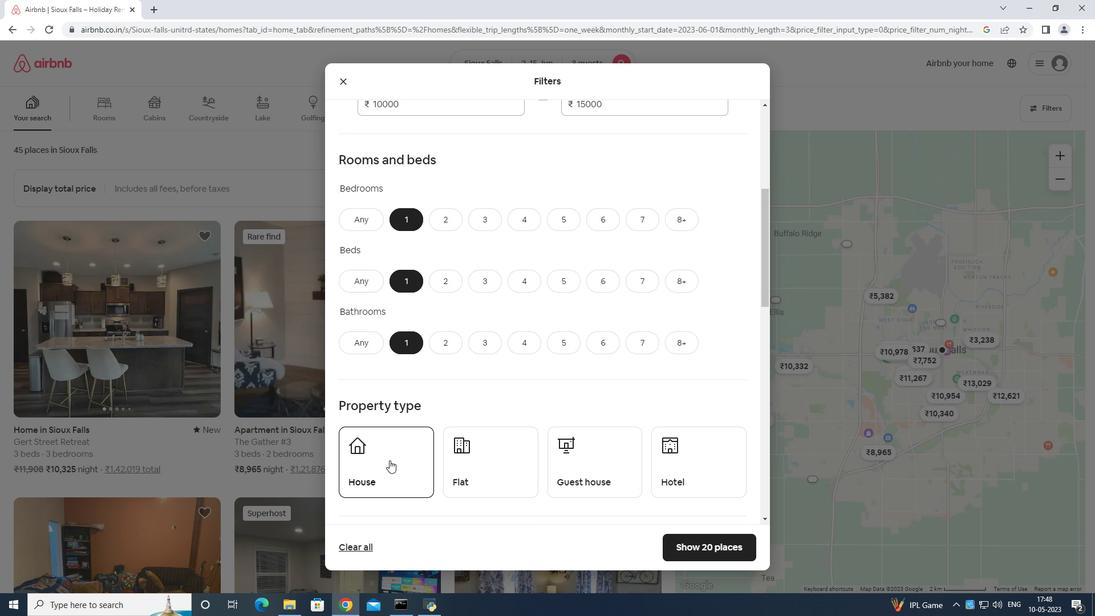 
Action: Mouse moved to (477, 470)
Screenshot: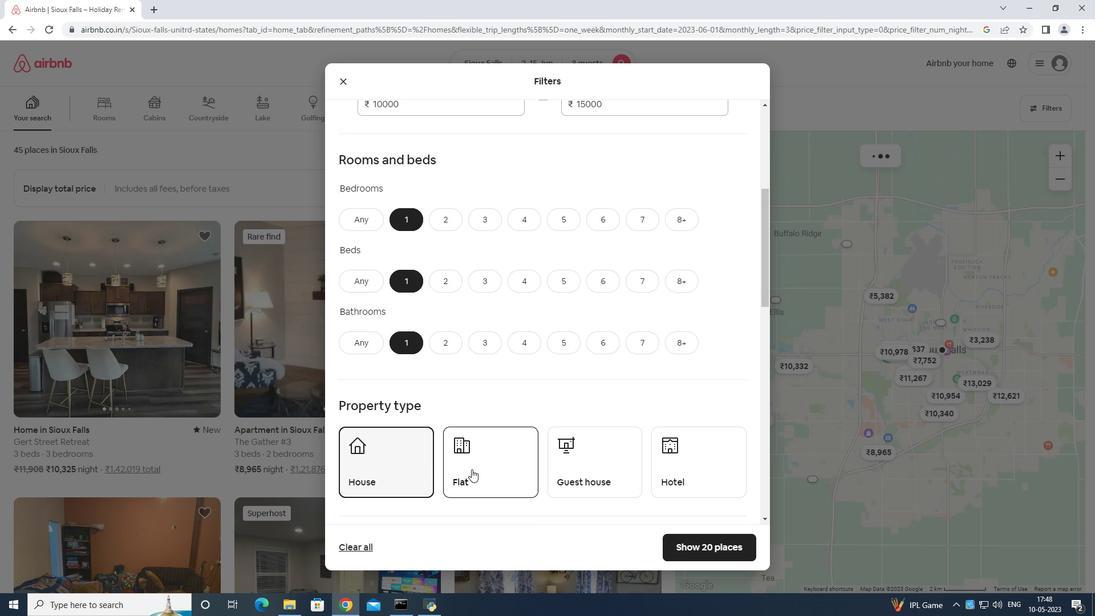 
Action: Mouse pressed left at (477, 470)
Screenshot: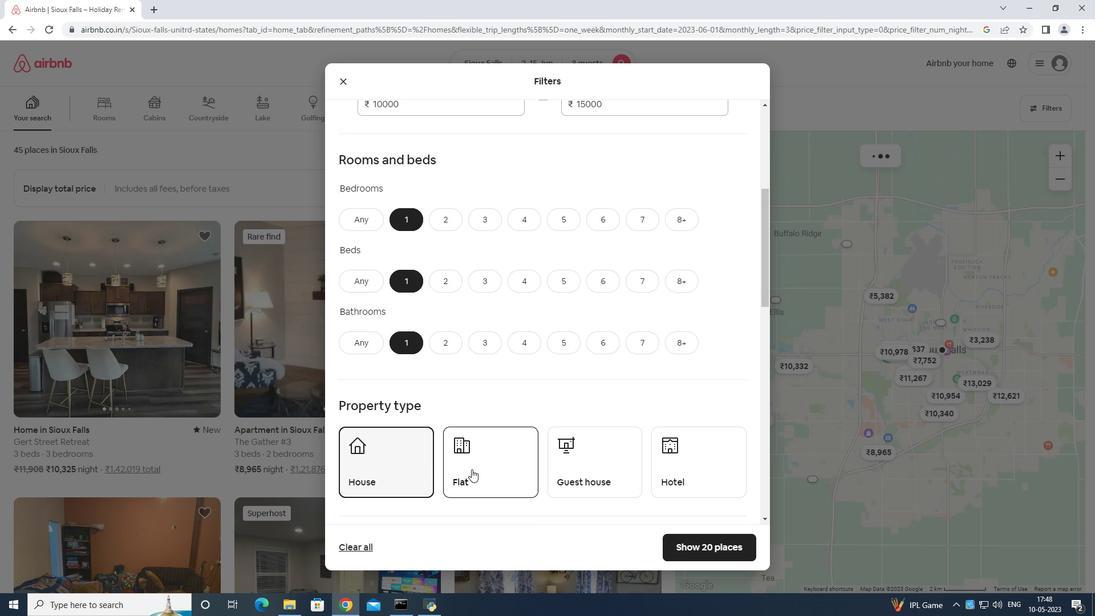 
Action: Mouse moved to (573, 422)
Screenshot: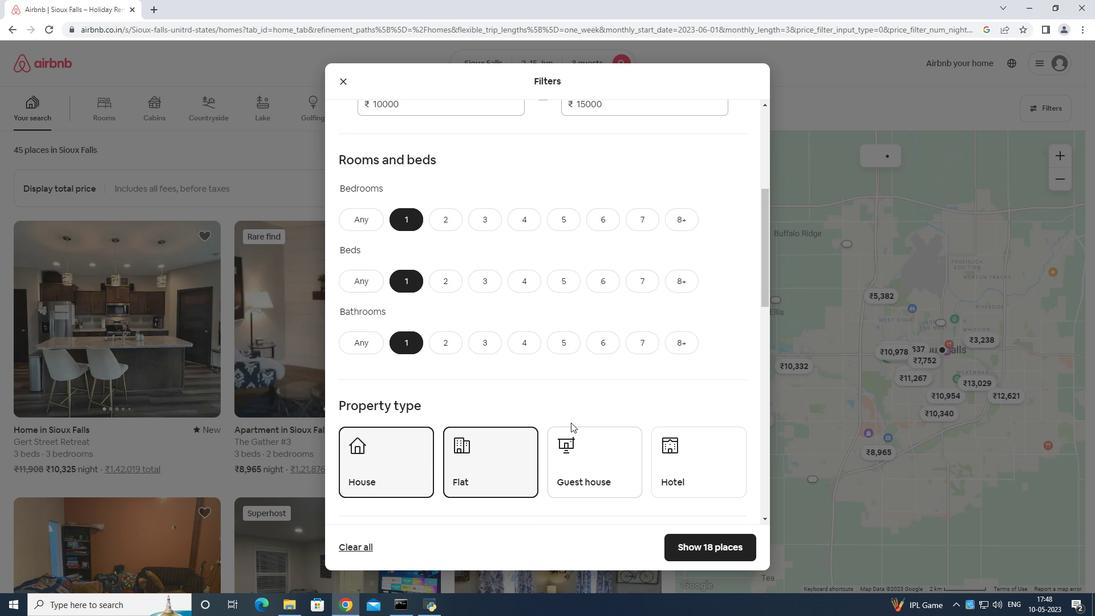 
Action: Mouse pressed left at (573, 422)
Screenshot: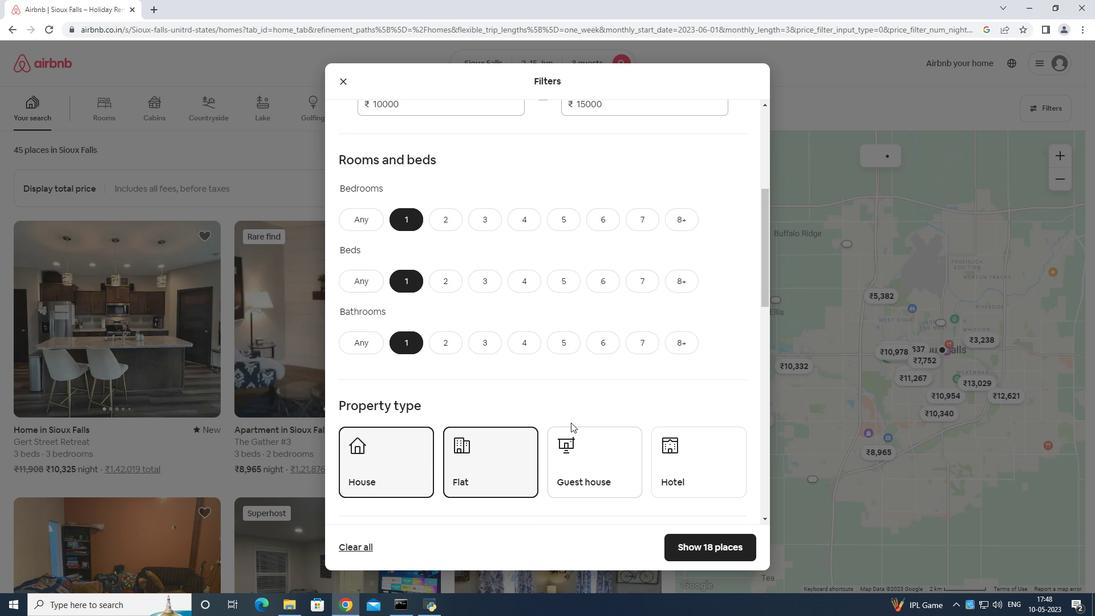 
Action: Mouse moved to (614, 457)
Screenshot: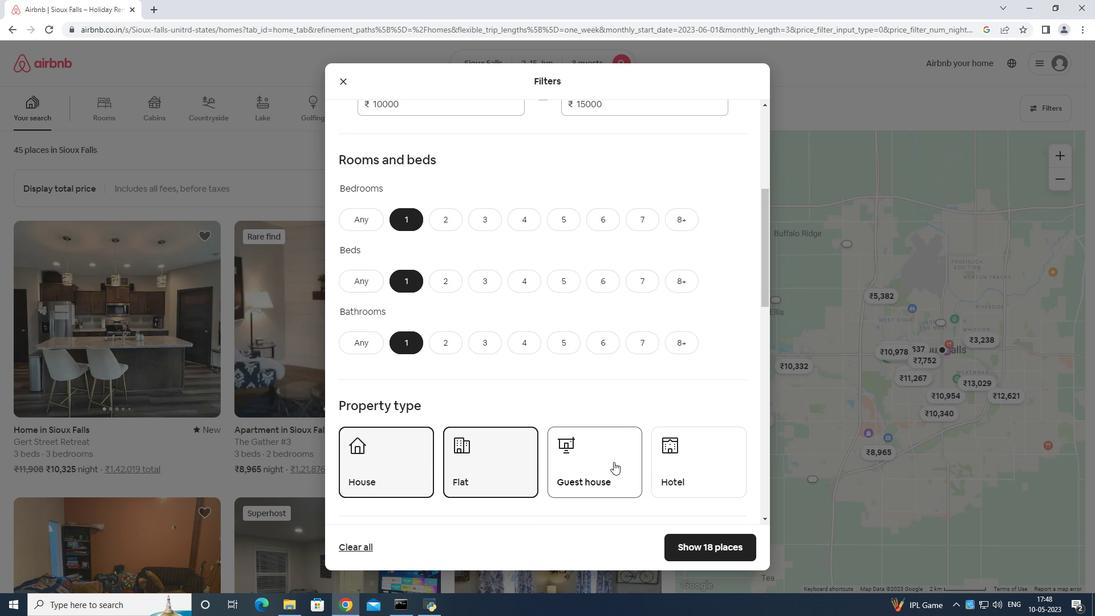 
Action: Mouse pressed left at (614, 457)
Screenshot: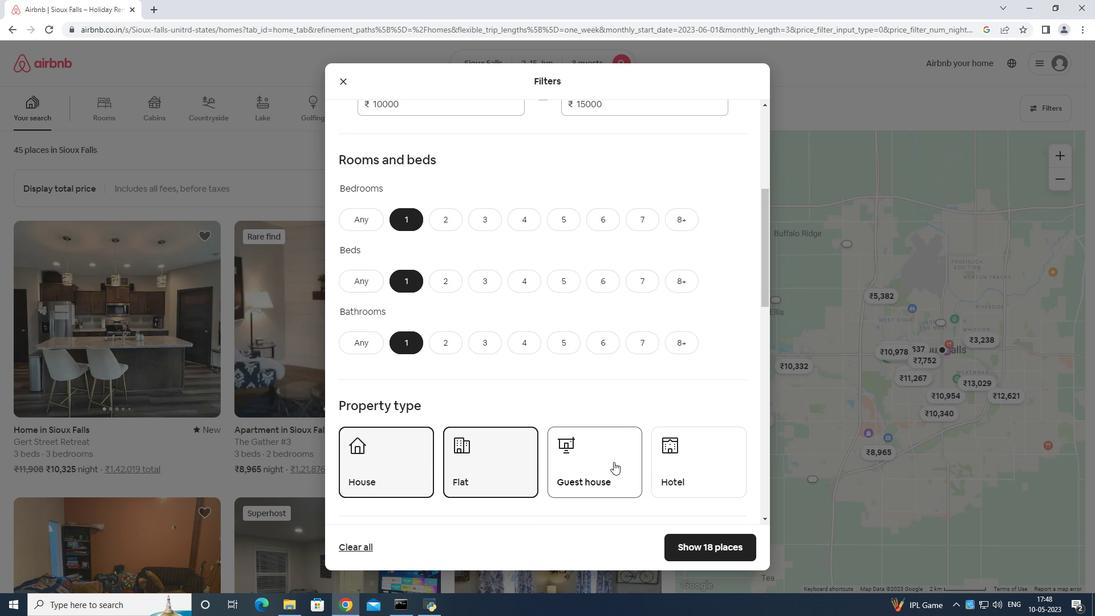 
Action: Mouse moved to (698, 449)
Screenshot: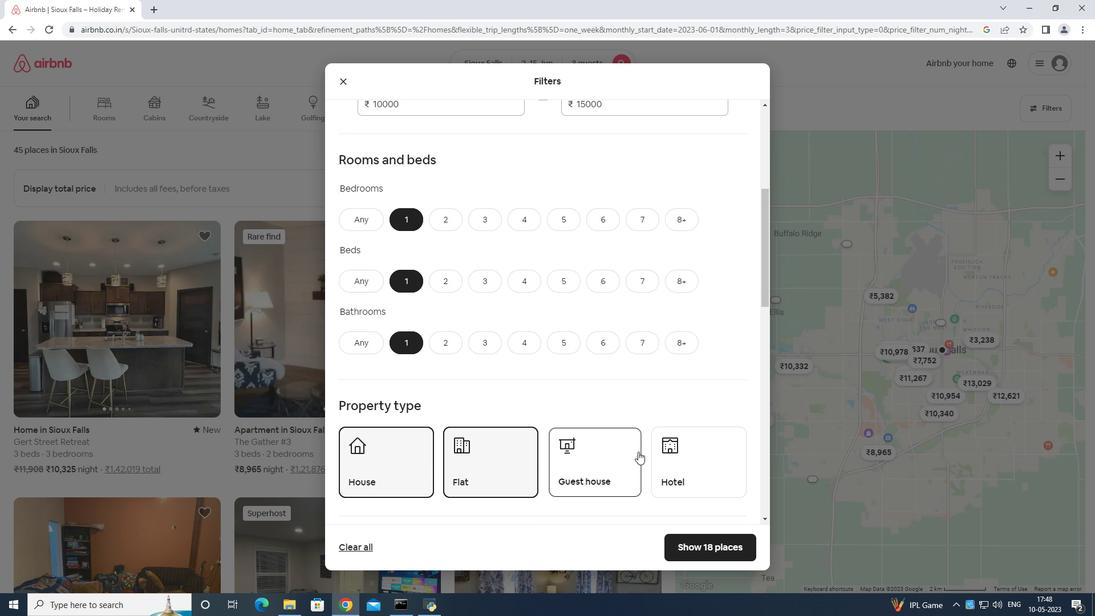 
Action: Mouse pressed left at (698, 449)
Screenshot: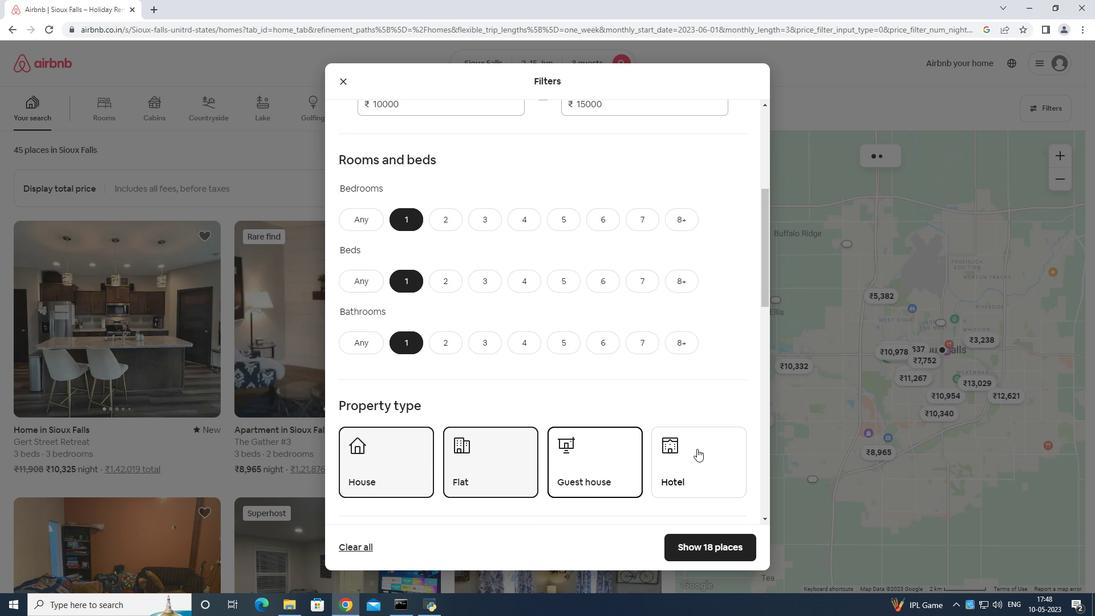 
Action: Mouse moved to (677, 450)
Screenshot: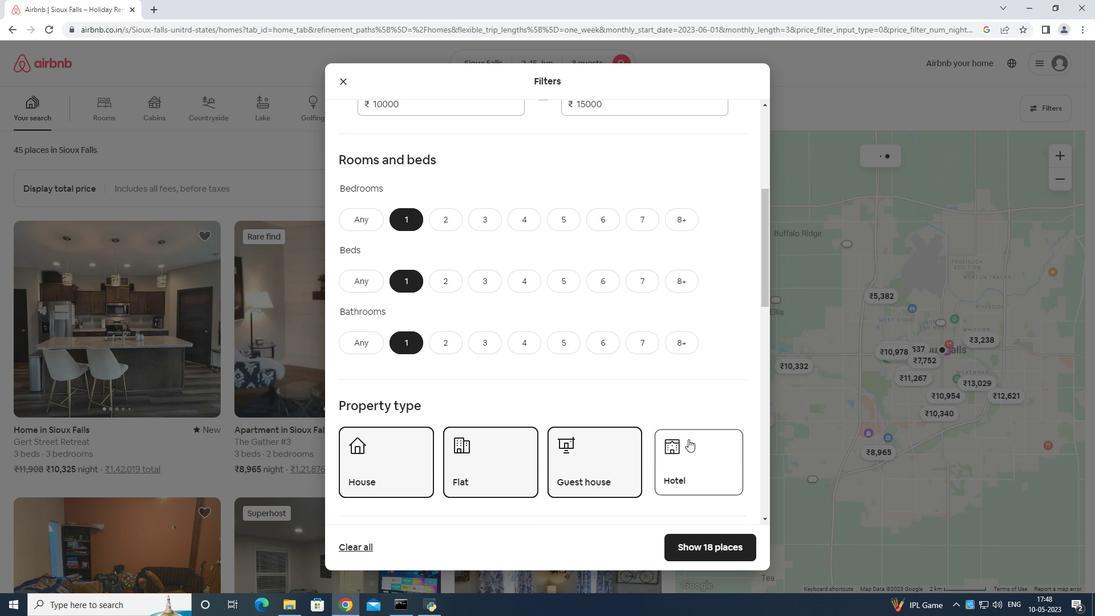 
Action: Mouse scrolled (677, 449) with delta (0, 0)
Screenshot: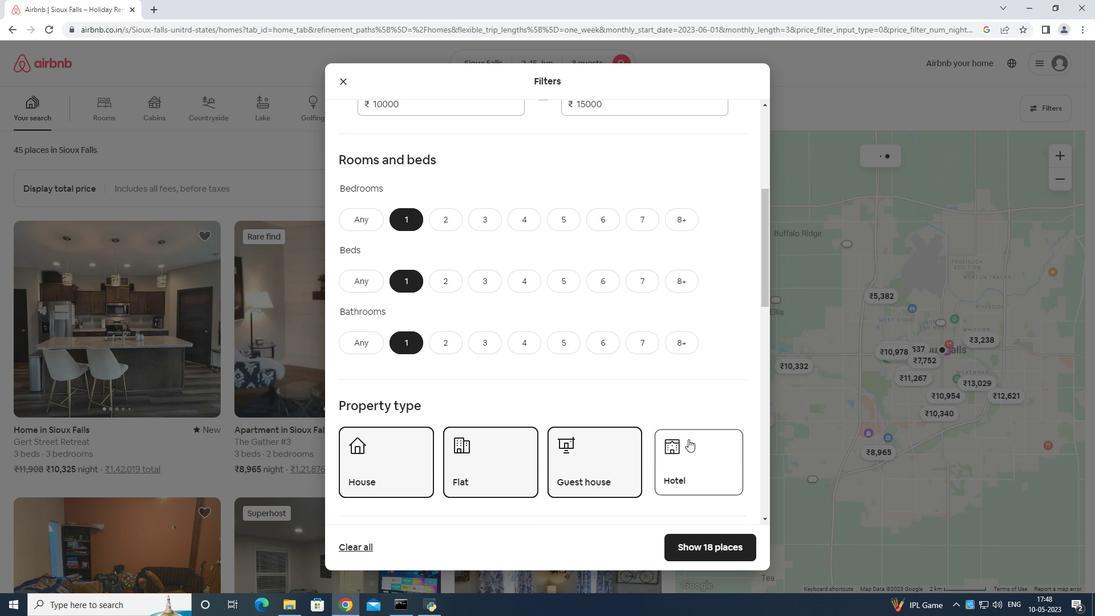 
Action: Mouse moved to (673, 456)
Screenshot: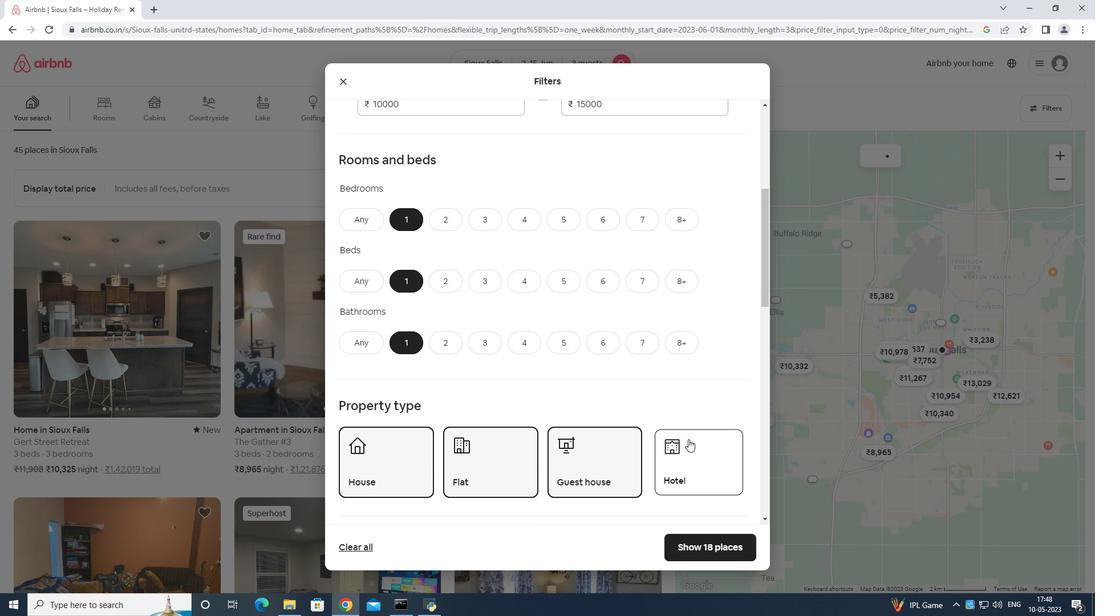 
Action: Mouse scrolled (673, 455) with delta (0, 0)
Screenshot: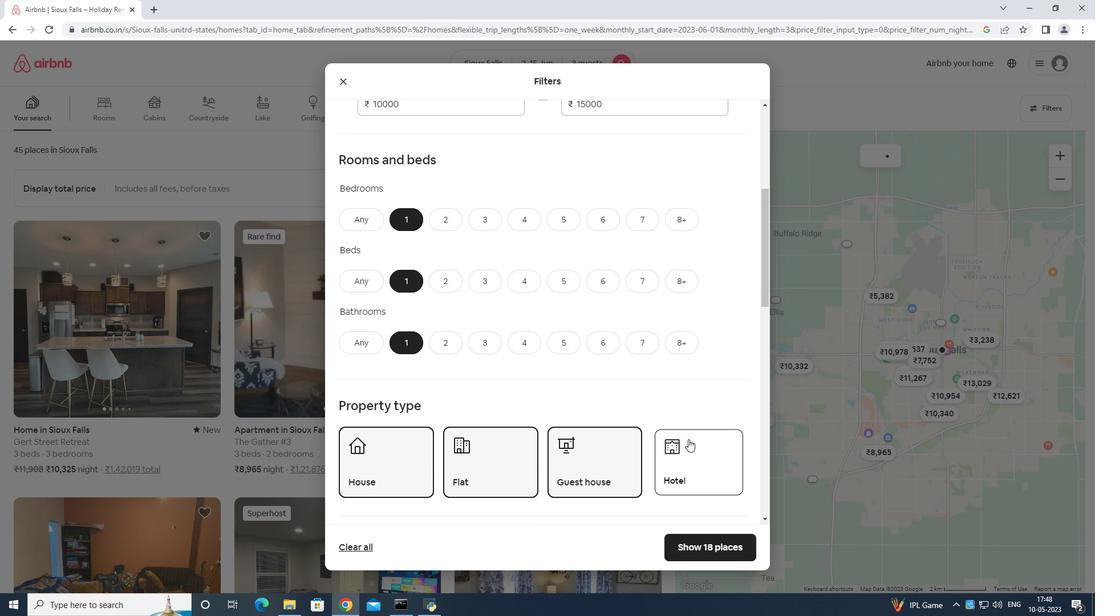 
Action: Mouse moved to (672, 456)
Screenshot: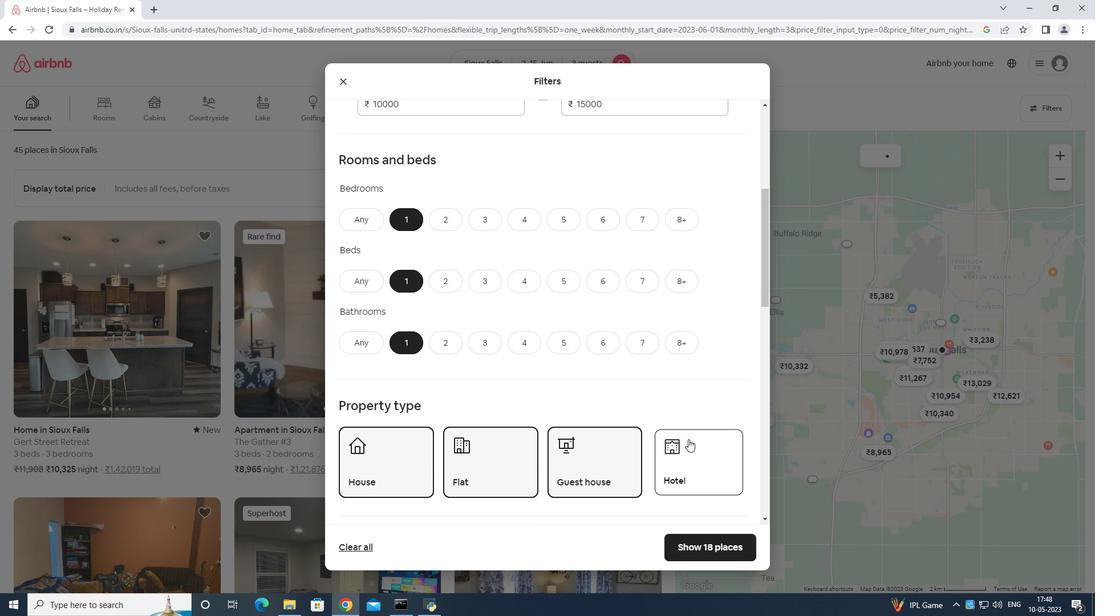 
Action: Mouse scrolled (672, 455) with delta (0, 0)
Screenshot: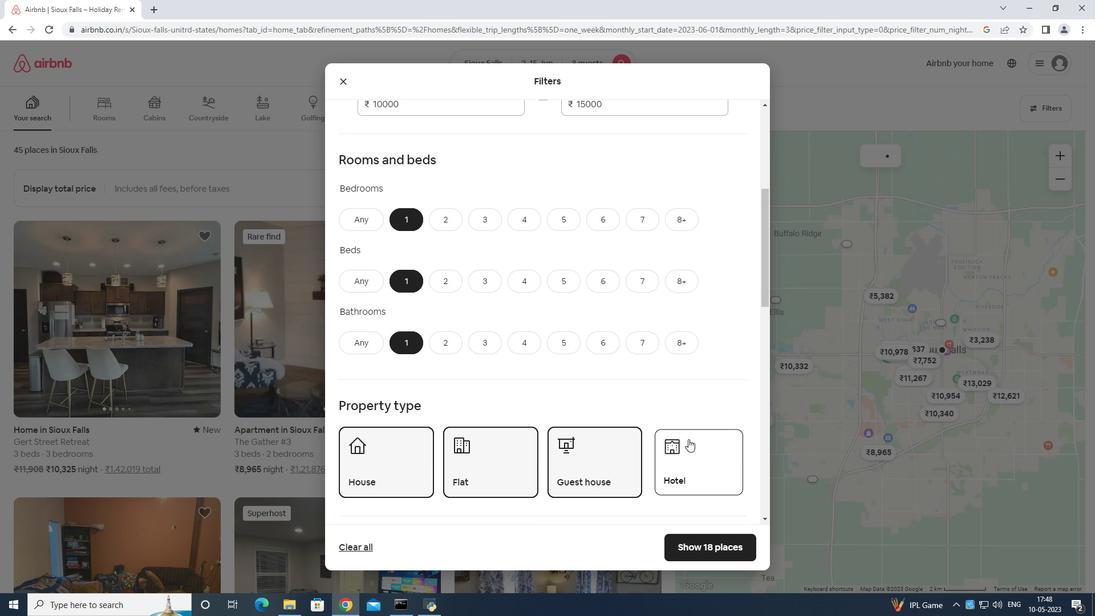 
Action: Mouse moved to (572, 416)
Screenshot: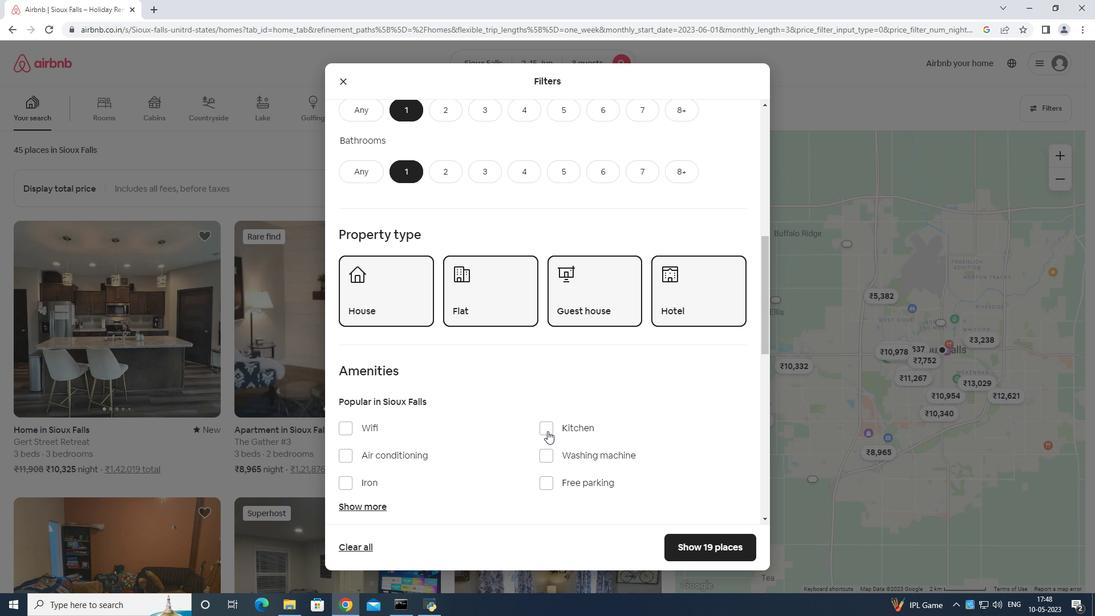 
Action: Mouse scrolled (572, 416) with delta (0, 0)
Screenshot: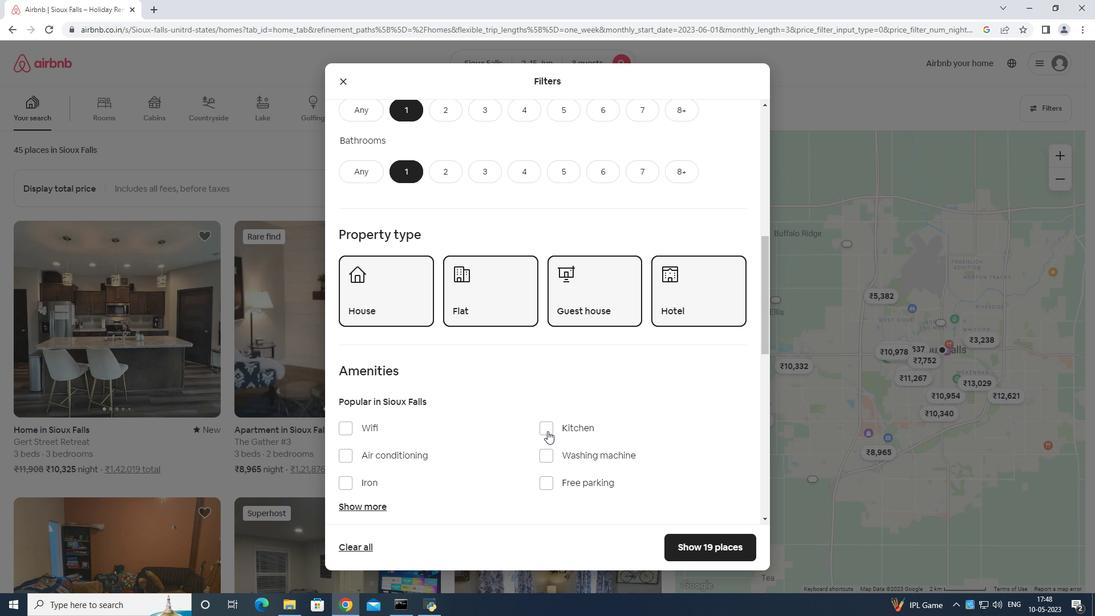 
Action: Mouse moved to (578, 419)
Screenshot: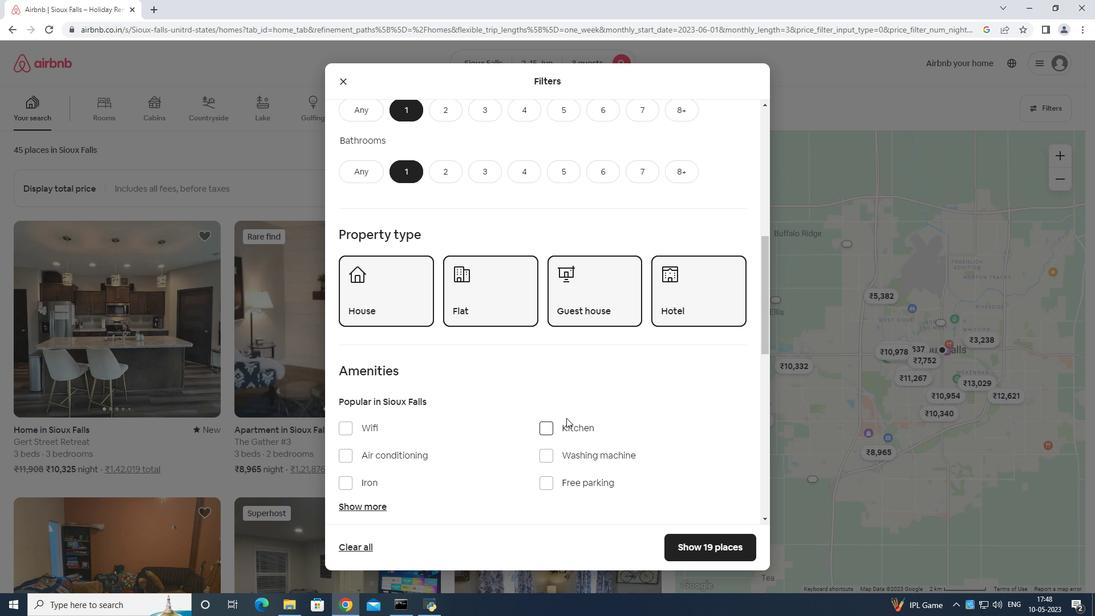 
Action: Mouse scrolled (578, 418) with delta (0, 0)
Screenshot: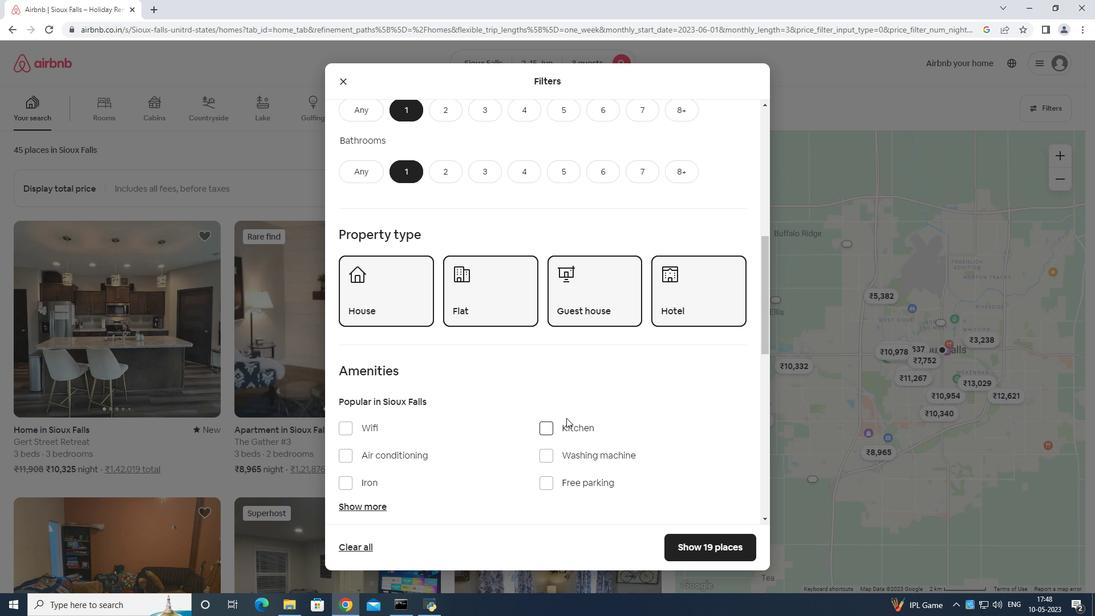 
Action: Mouse moved to (579, 421)
Screenshot: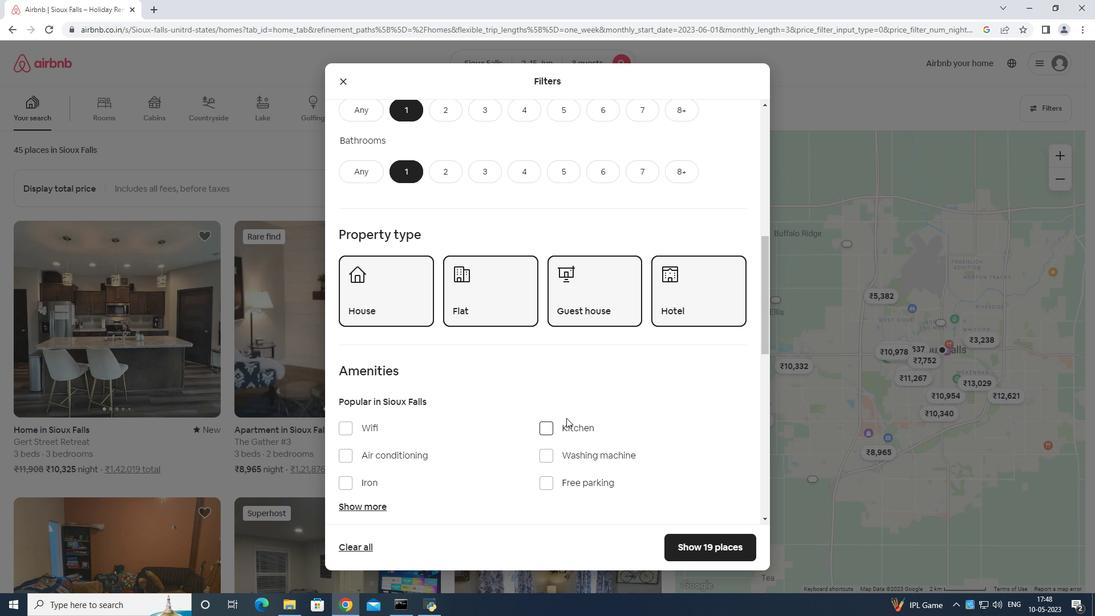 
Action: Mouse scrolled (579, 420) with delta (0, 0)
Screenshot: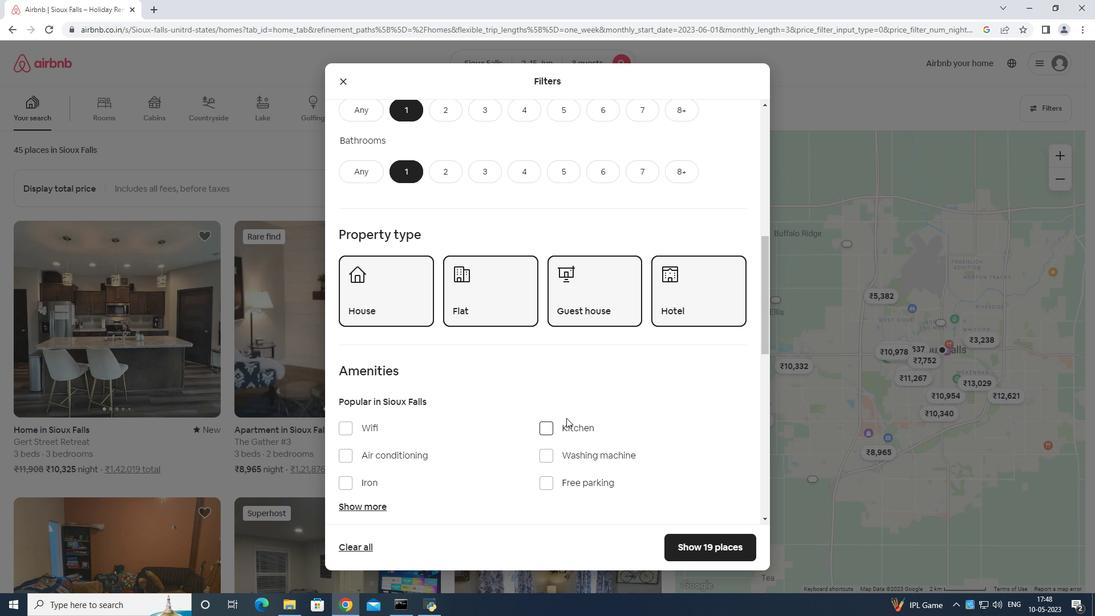 
Action: Mouse moved to (579, 421)
Screenshot: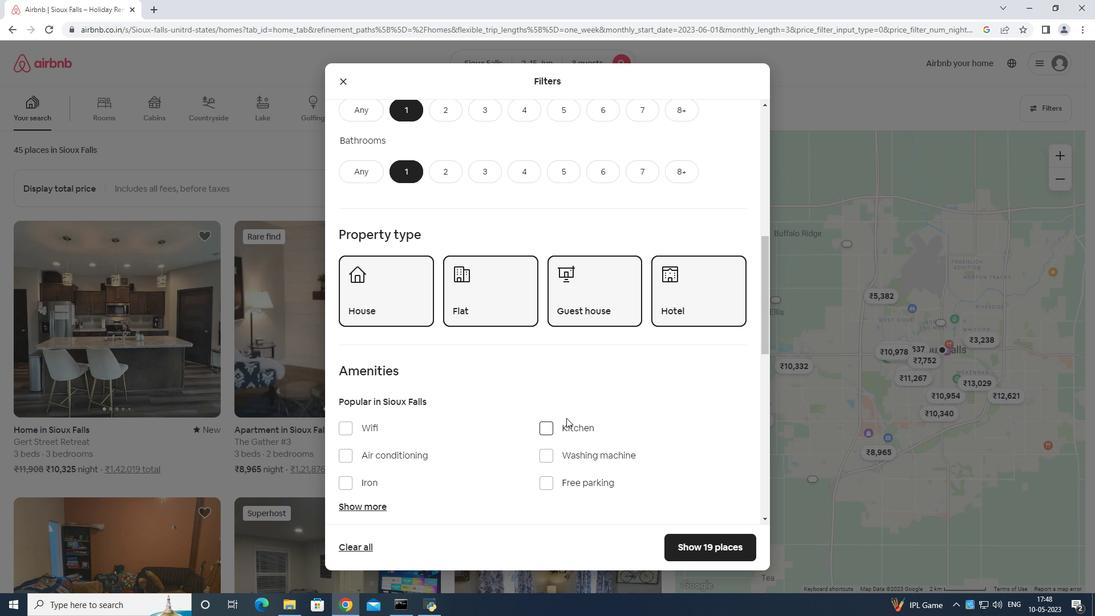 
Action: Mouse scrolled (579, 421) with delta (0, 0)
Screenshot: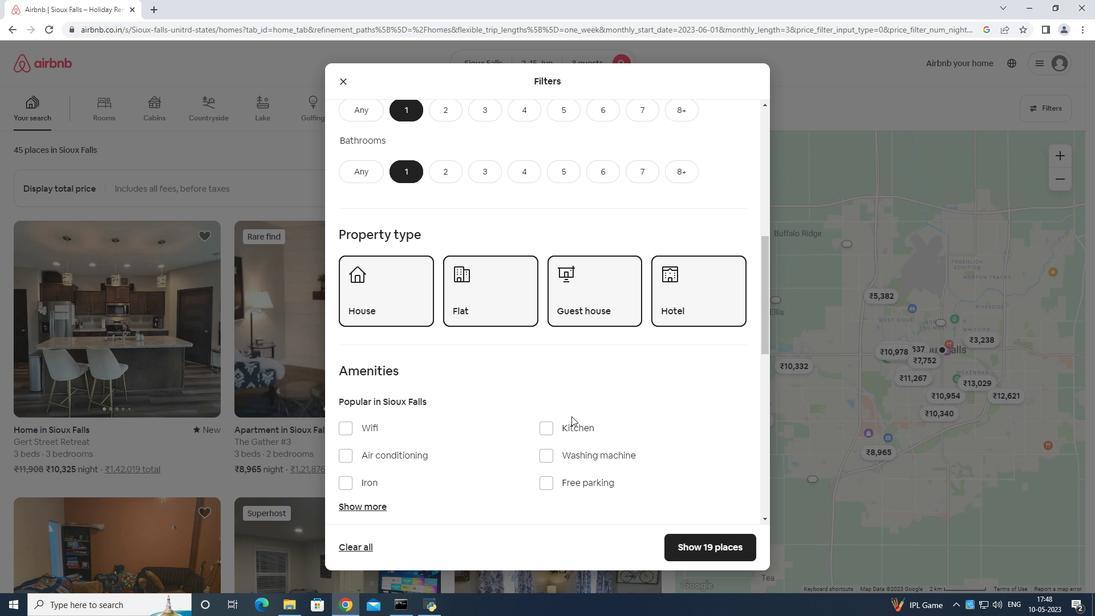 
Action: Mouse moved to (724, 409)
Screenshot: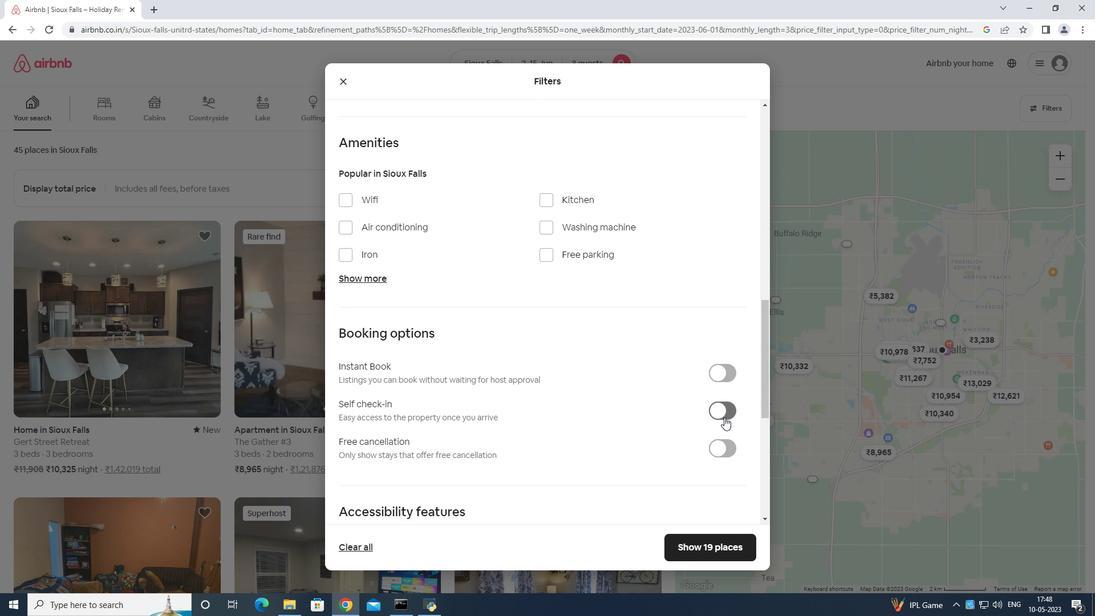 
Action: Mouse pressed left at (724, 409)
Screenshot: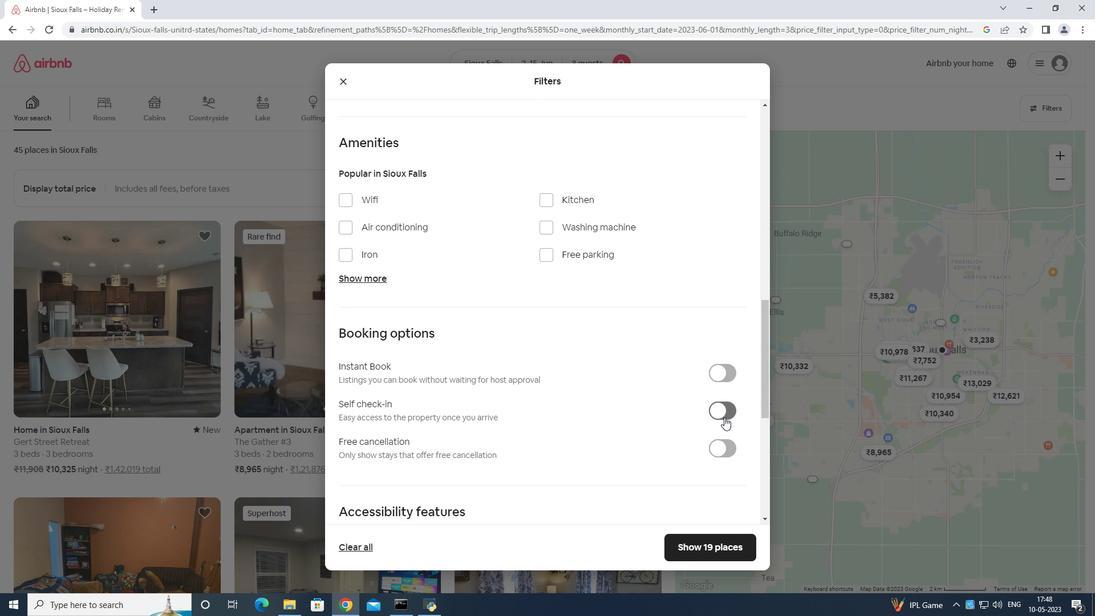 
Action: Mouse moved to (729, 402)
Screenshot: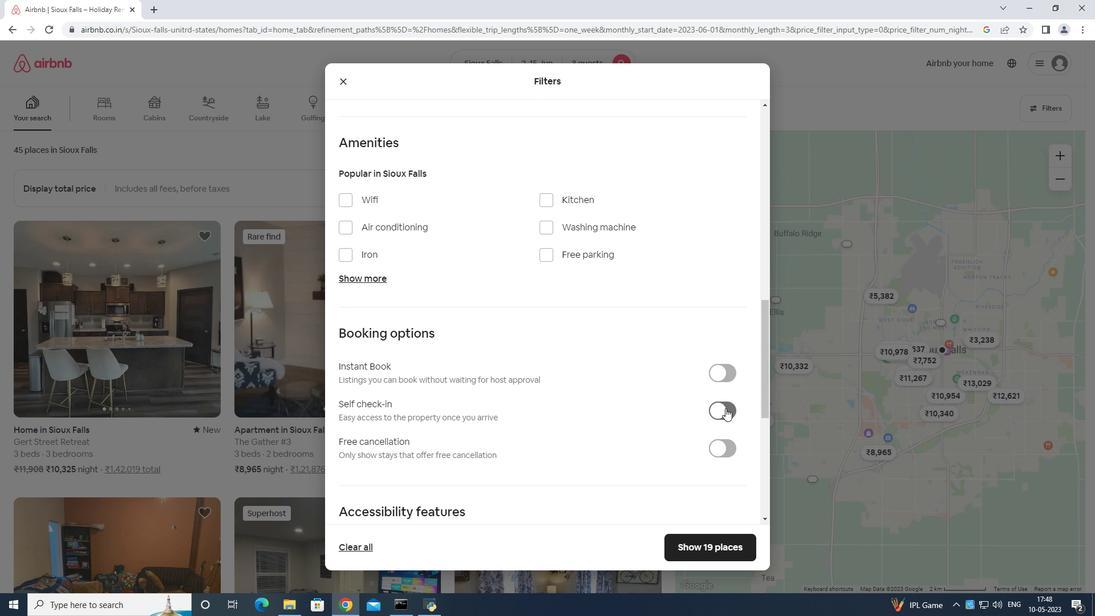 
Action: Mouse scrolled (729, 402) with delta (0, 0)
Screenshot: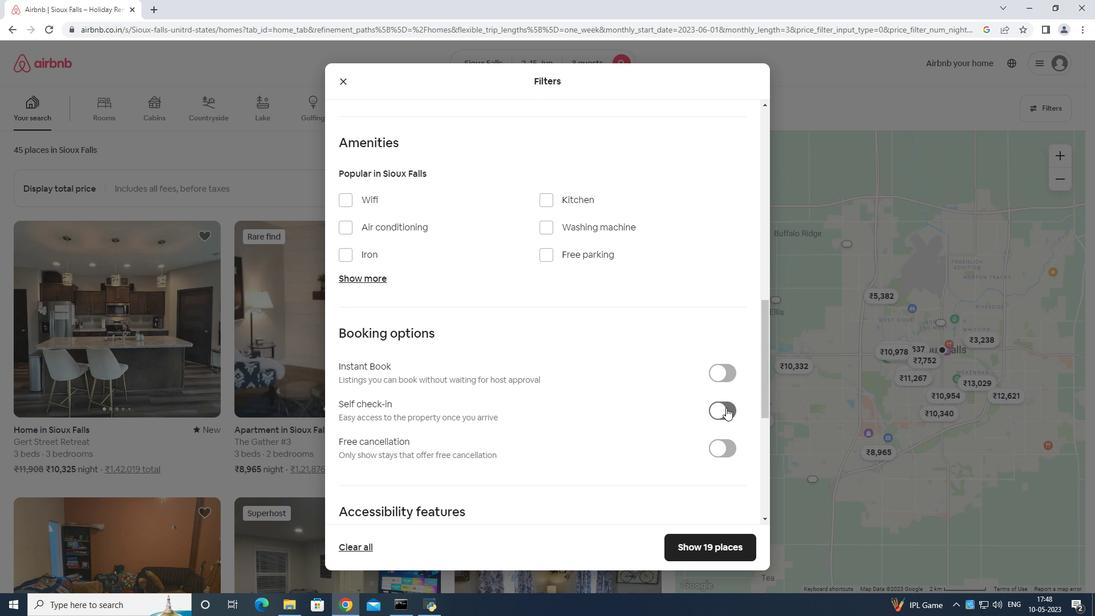 
Action: Mouse scrolled (729, 402) with delta (0, 0)
Screenshot: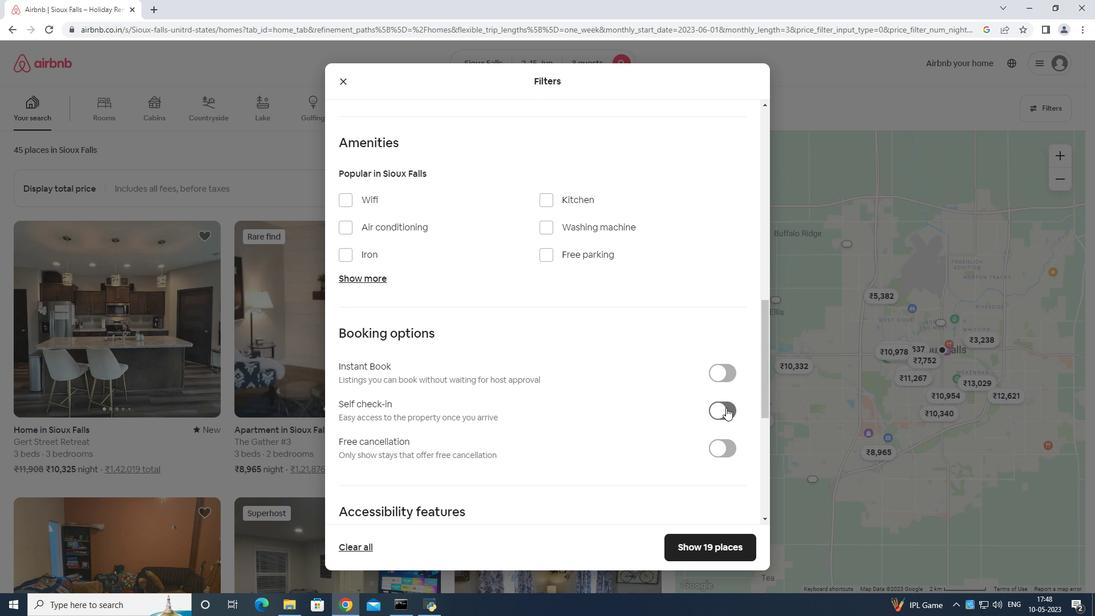 
Action: Mouse scrolled (729, 402) with delta (0, 0)
Screenshot: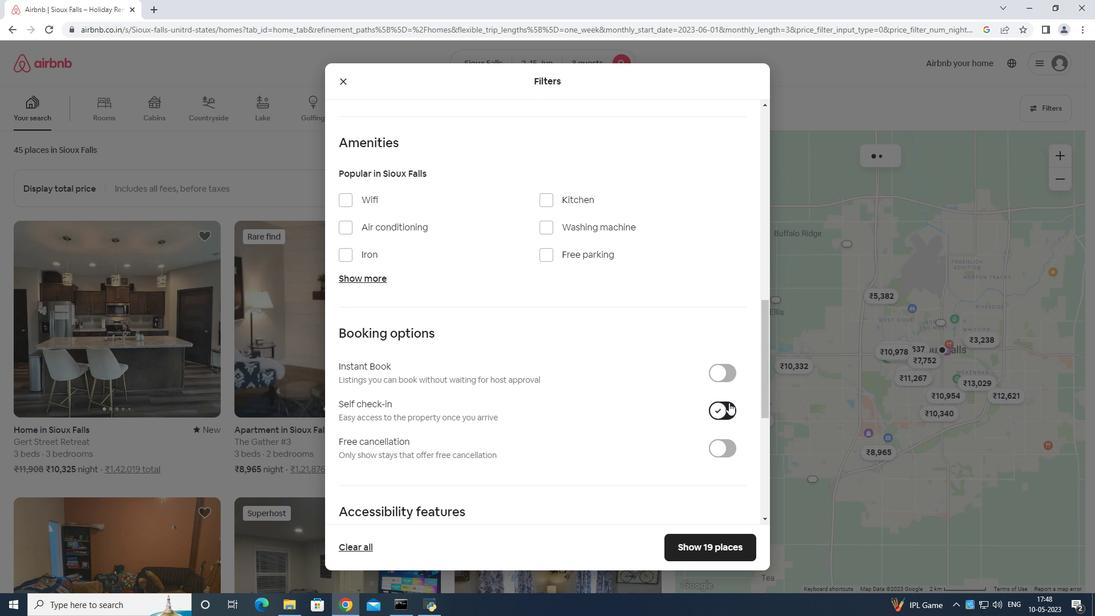 
Action: Mouse moved to (730, 396)
Screenshot: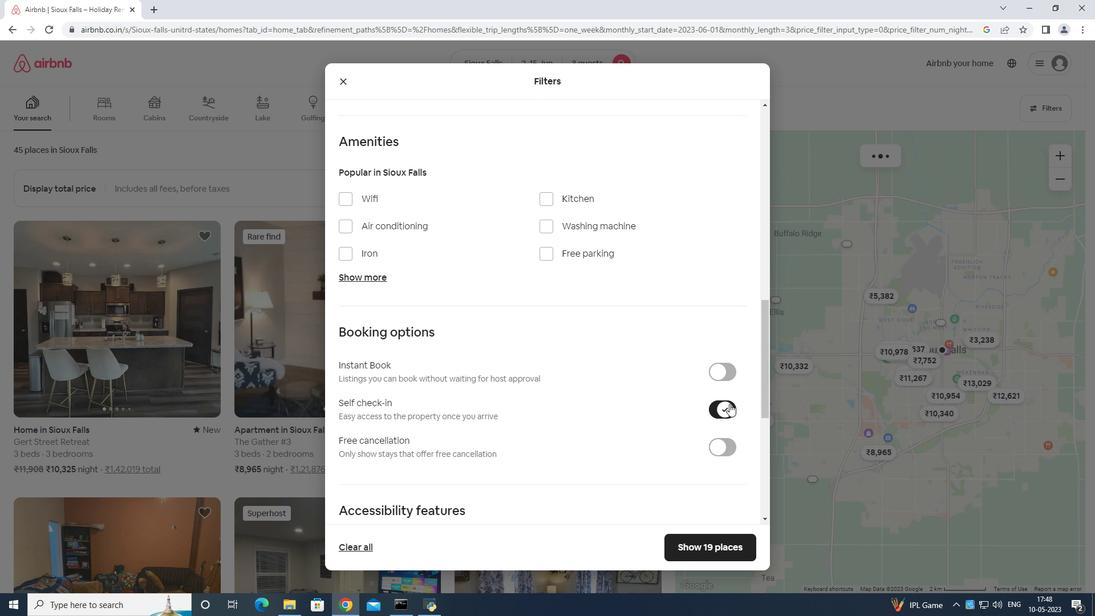 
Action: Mouse scrolled (730, 395) with delta (0, 0)
Screenshot: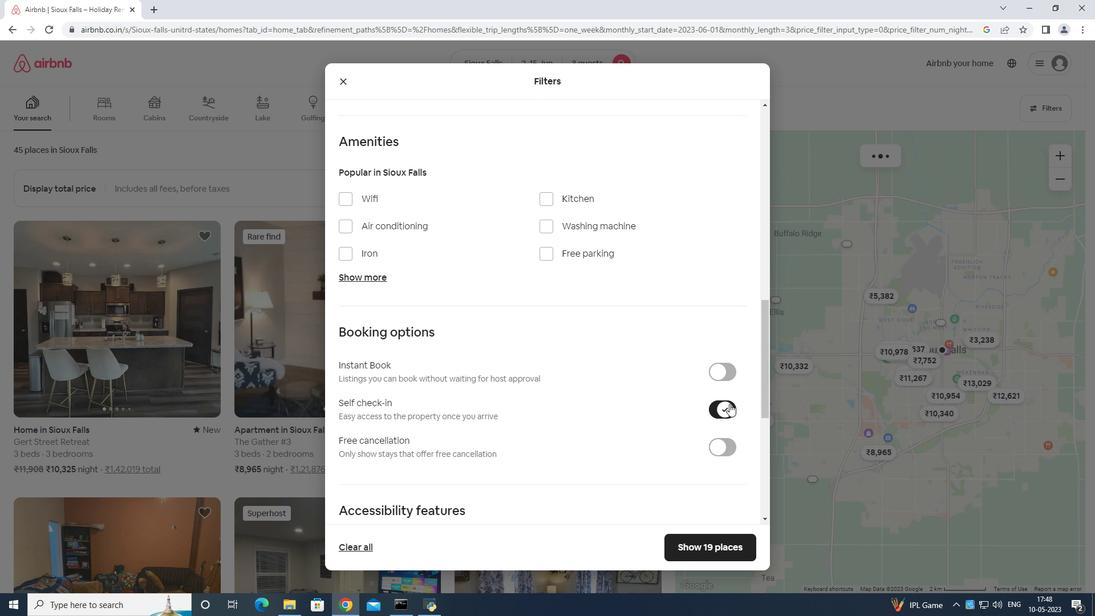 
Action: Mouse moved to (730, 400)
Screenshot: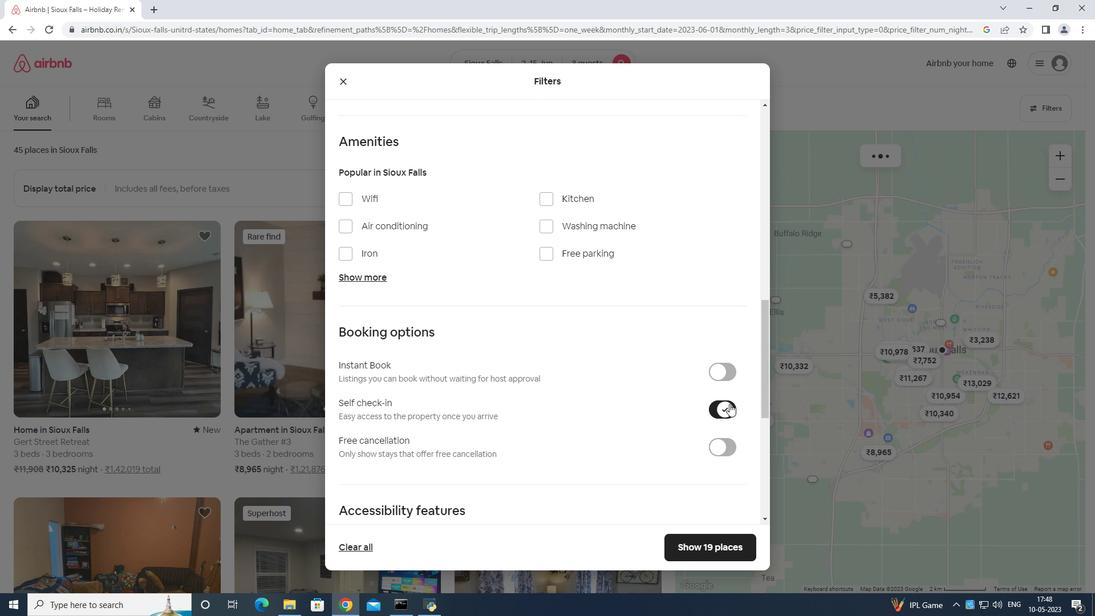 
Action: Mouse scrolled (730, 399) with delta (0, 0)
Screenshot: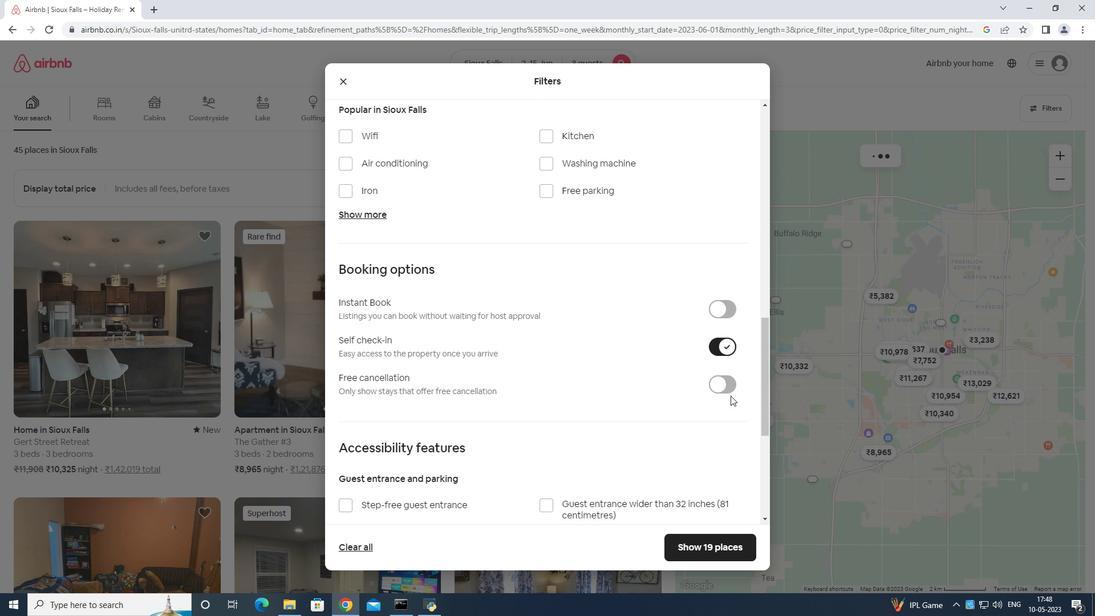 
Action: Mouse moved to (730, 401)
Screenshot: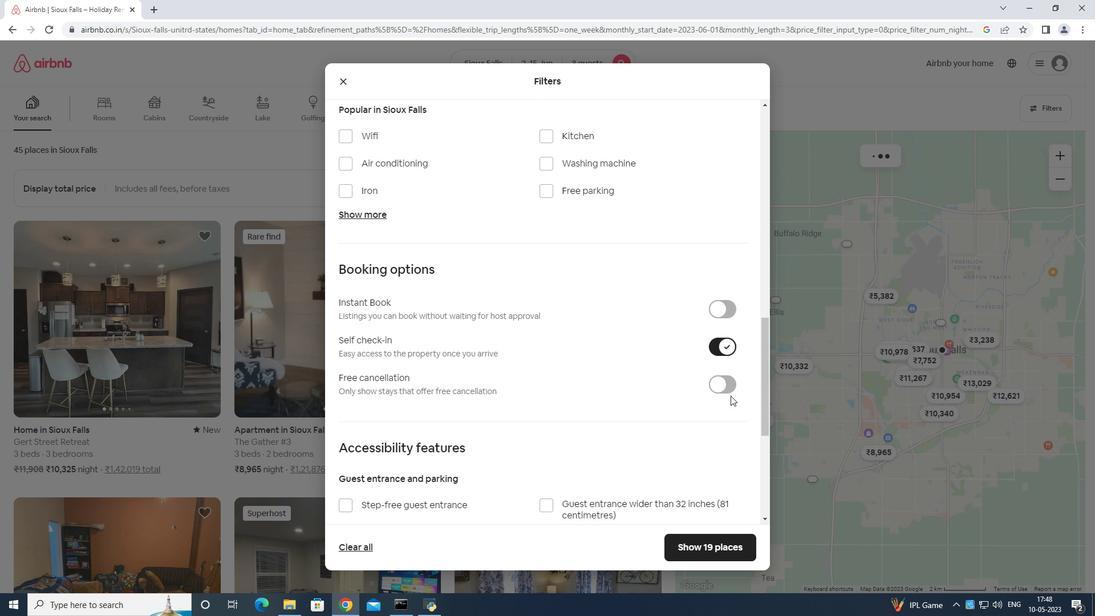 
Action: Mouse scrolled (730, 401) with delta (0, 0)
Screenshot: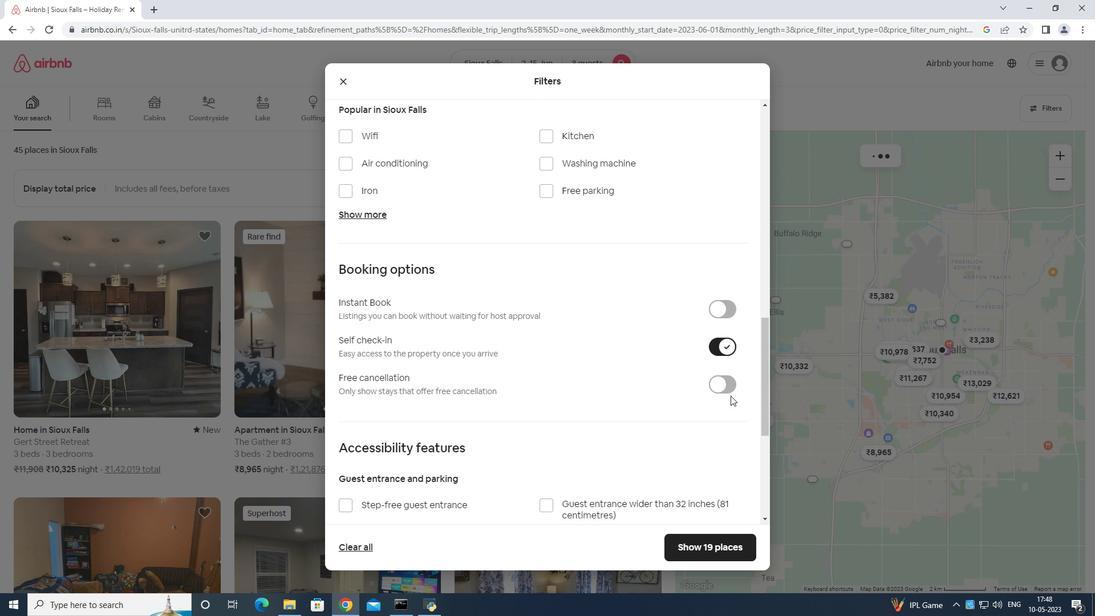 
Action: Mouse moved to (729, 398)
Screenshot: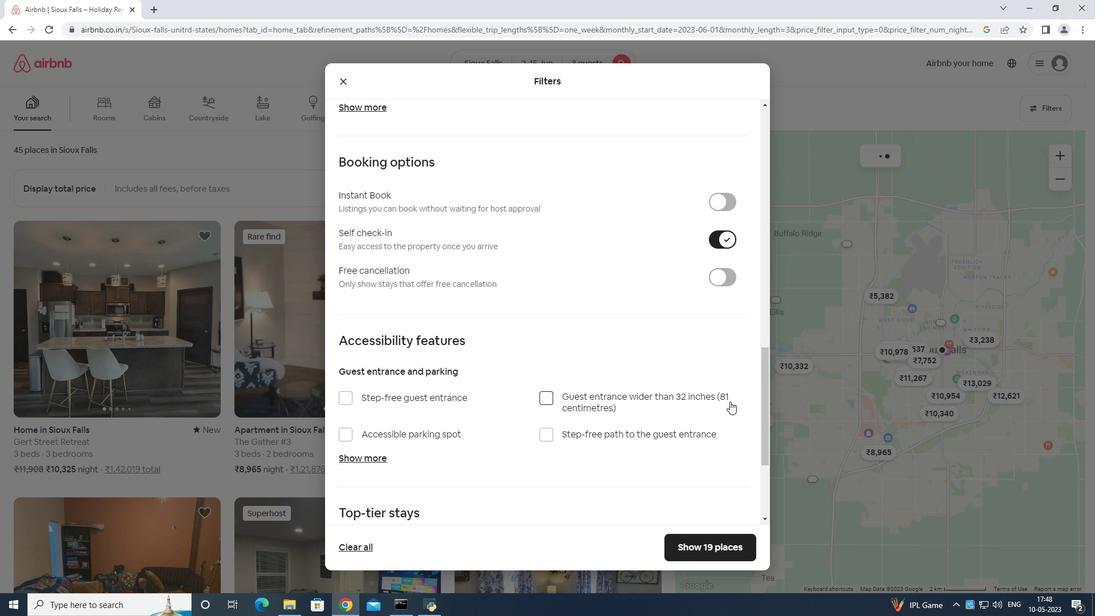 
Action: Mouse scrolled (729, 397) with delta (0, 0)
Screenshot: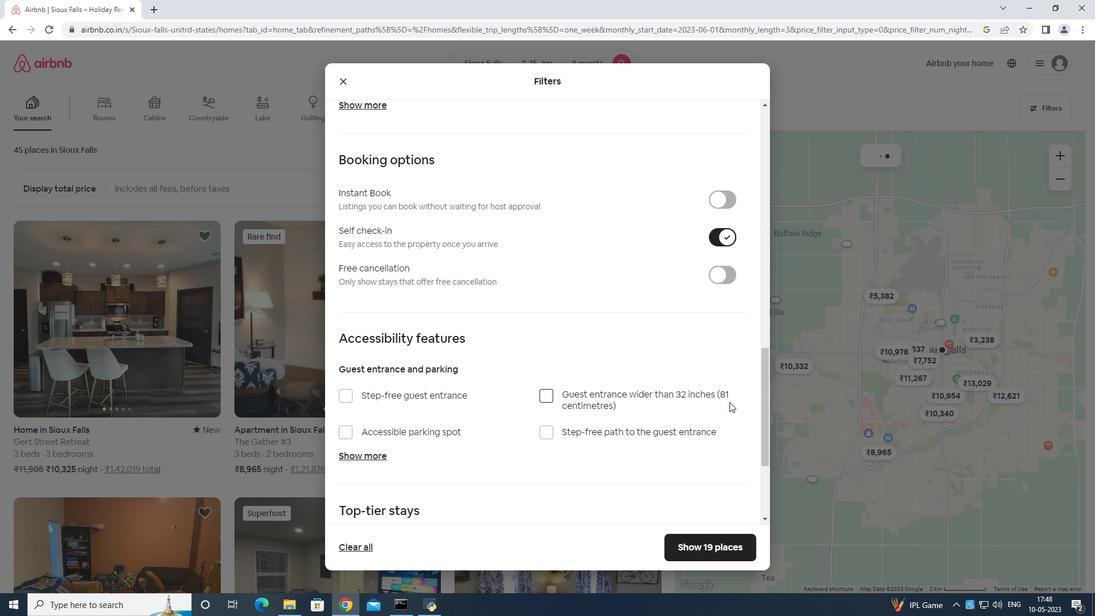 
Action: Mouse scrolled (729, 397) with delta (0, 0)
Screenshot: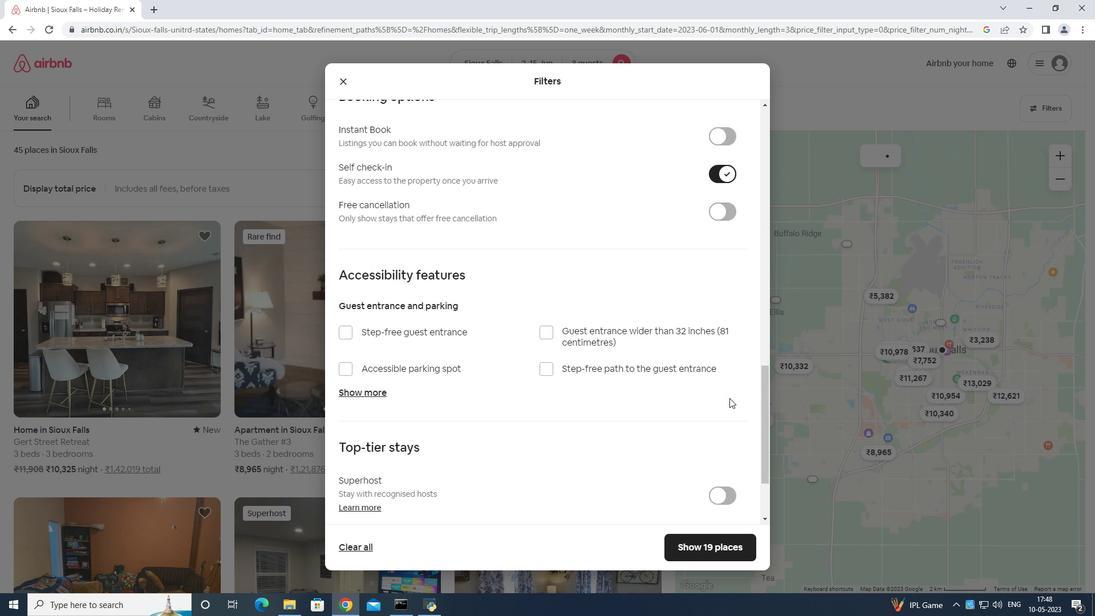 
Action: Mouse moved to (343, 493)
Screenshot: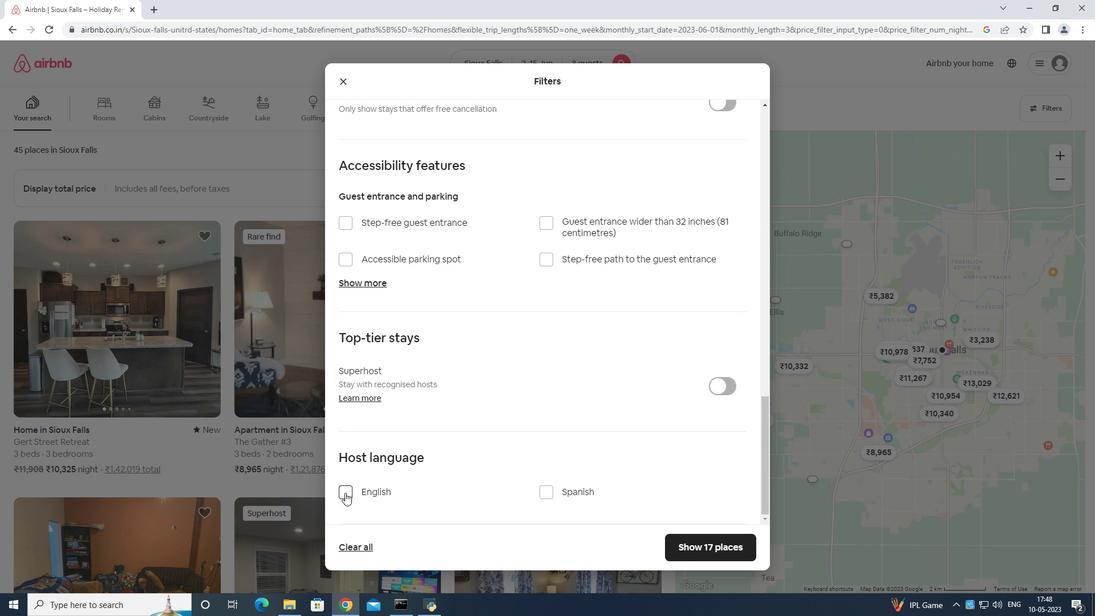 
Action: Mouse pressed left at (343, 493)
Screenshot: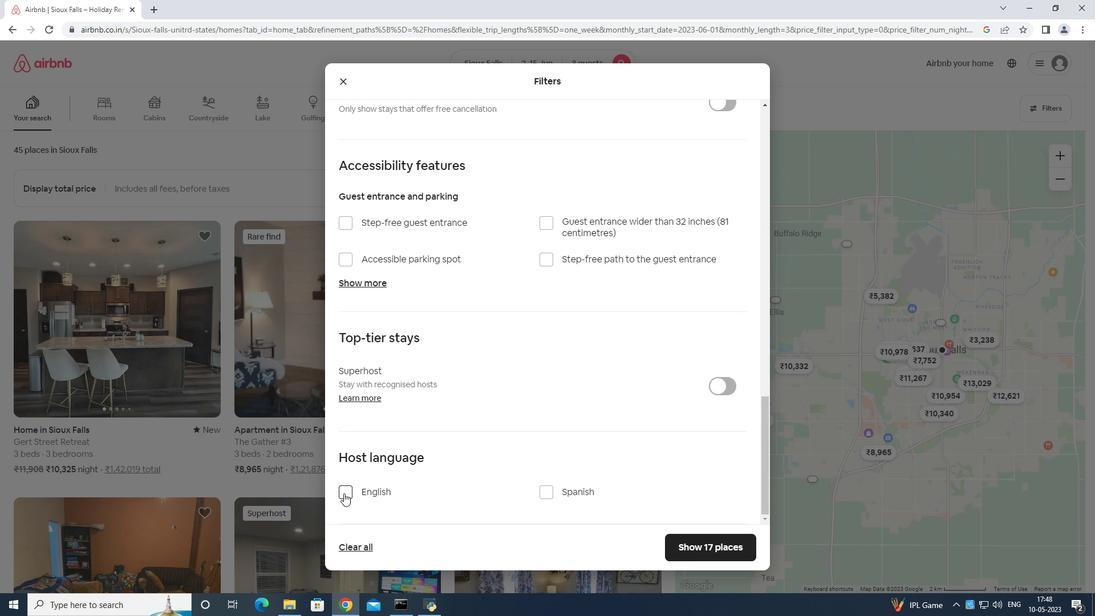 
Action: Mouse moved to (723, 543)
Screenshot: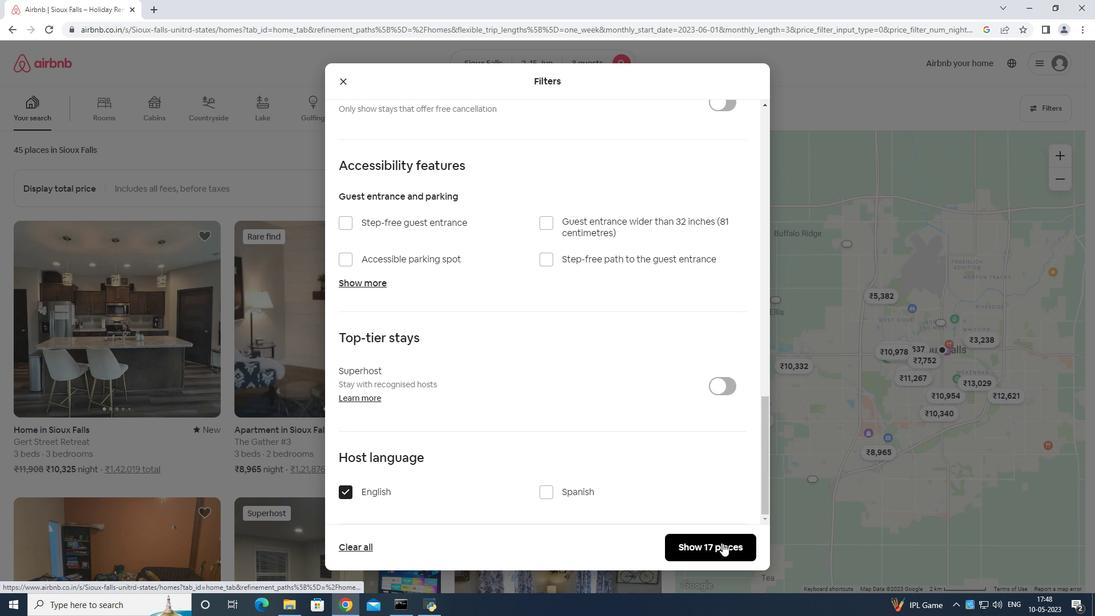 
Action: Mouse pressed left at (723, 543)
Screenshot: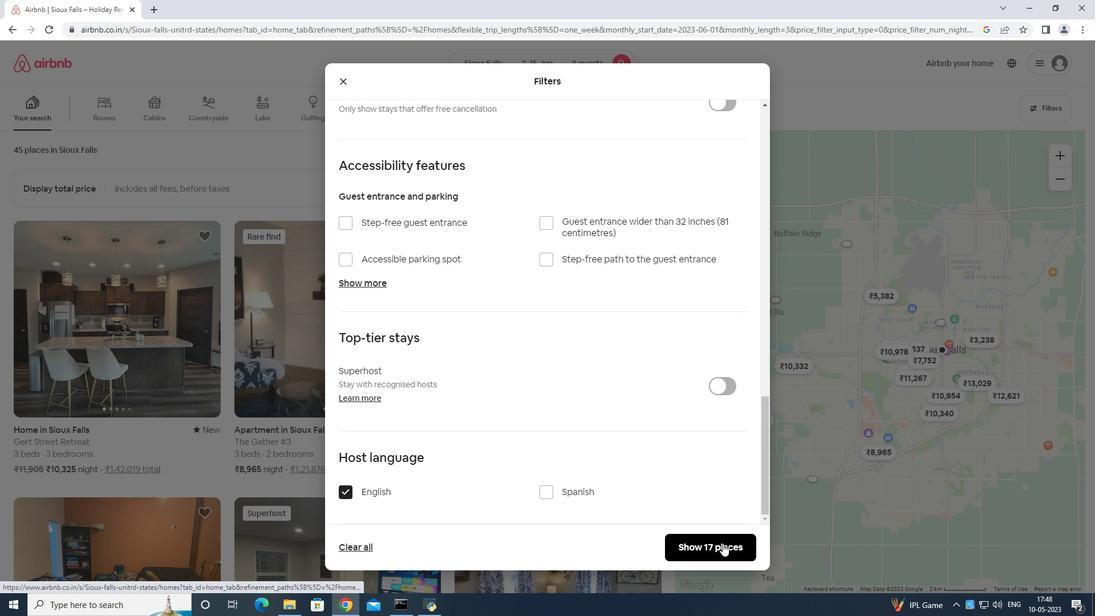 
Action: Mouse moved to (724, 543)
Screenshot: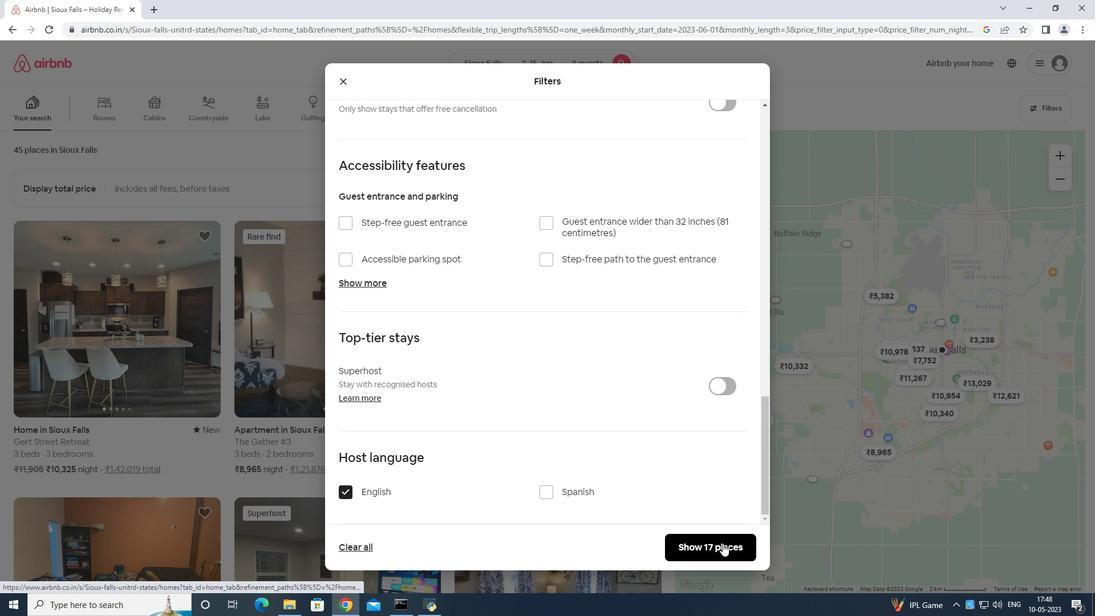 
